 Task: Find connections with filter location Achiaman with filter topic #linkedinprofileswith filter profile language Spanish with filter current company Tata Communications Transformation Services (TCTS) with filter school South Point High School, Kolkata with filter industry Education Administration Programs with filter service category Corporate Law with filter keywords title Petroleum Engineer
Action: Mouse moved to (273, 241)
Screenshot: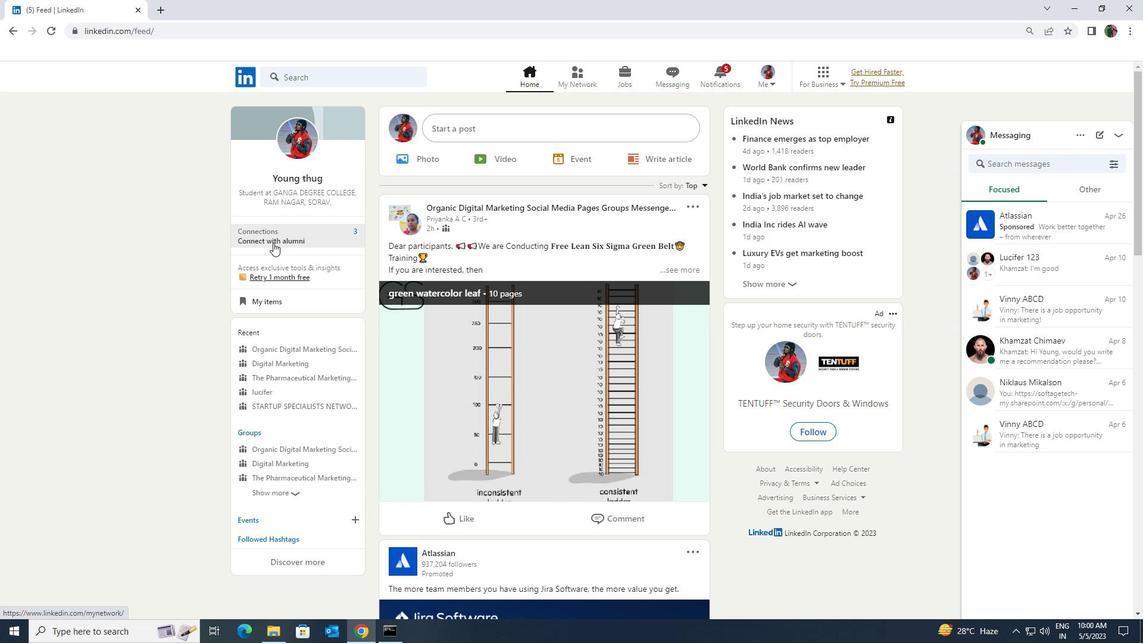 
Action: Mouse pressed left at (273, 241)
Screenshot: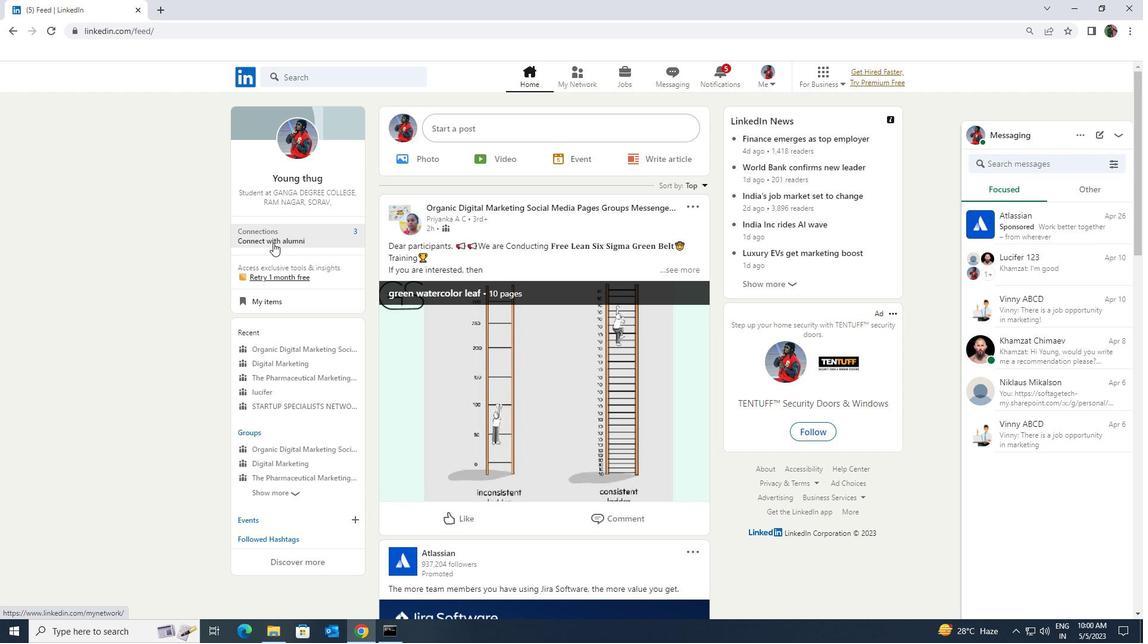 
Action: Mouse moved to (303, 145)
Screenshot: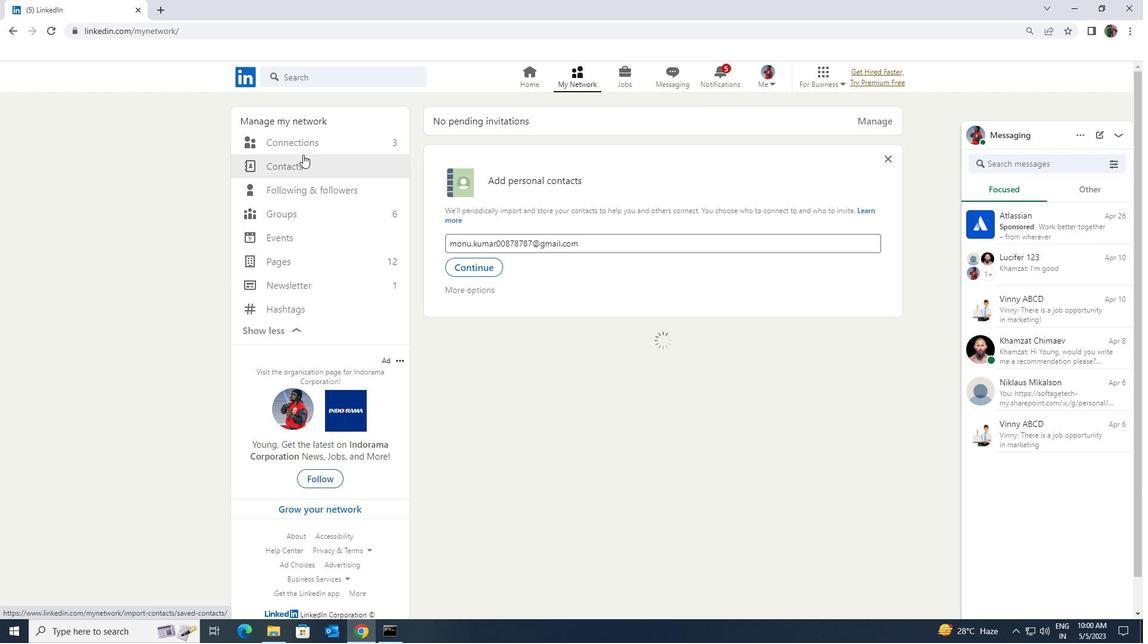 
Action: Mouse pressed left at (303, 145)
Screenshot: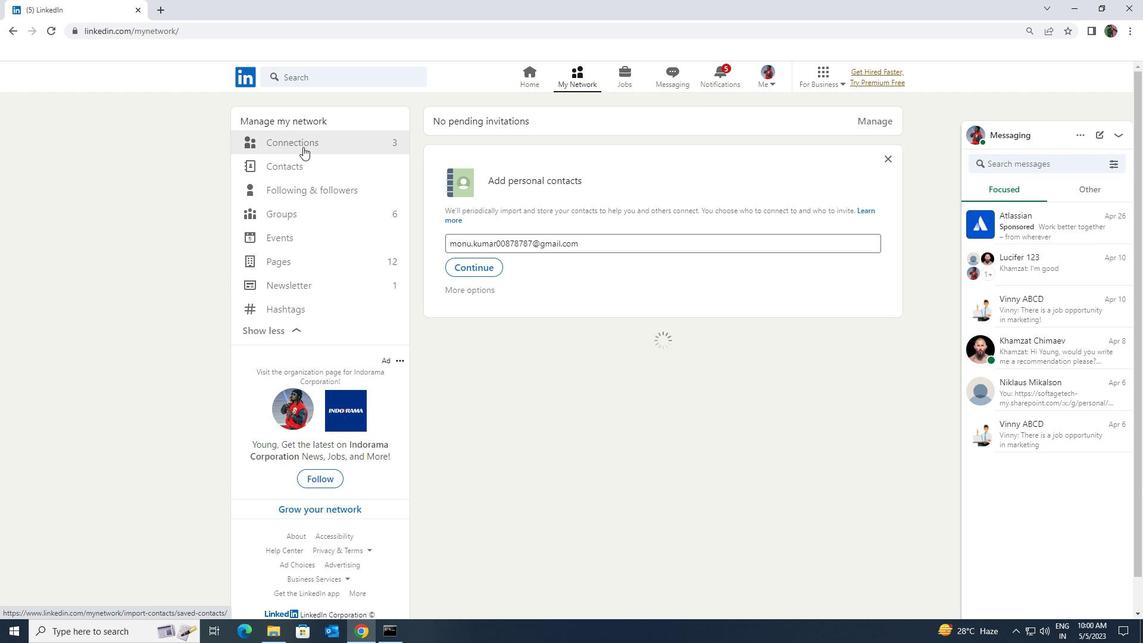 
Action: Mouse moved to (642, 142)
Screenshot: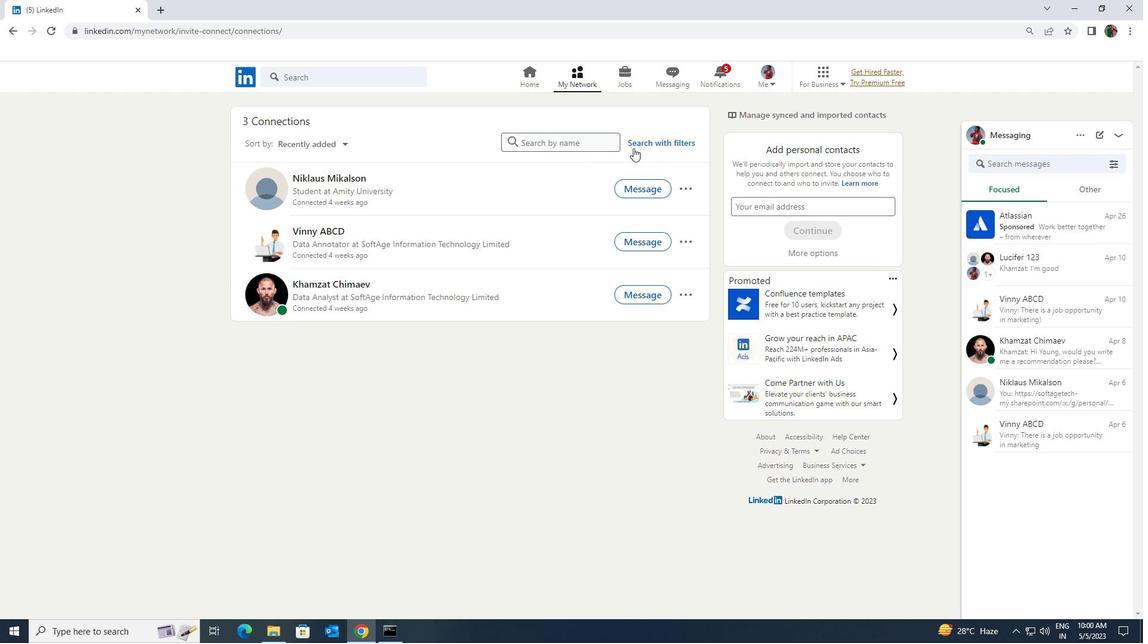 
Action: Mouse pressed left at (642, 142)
Screenshot: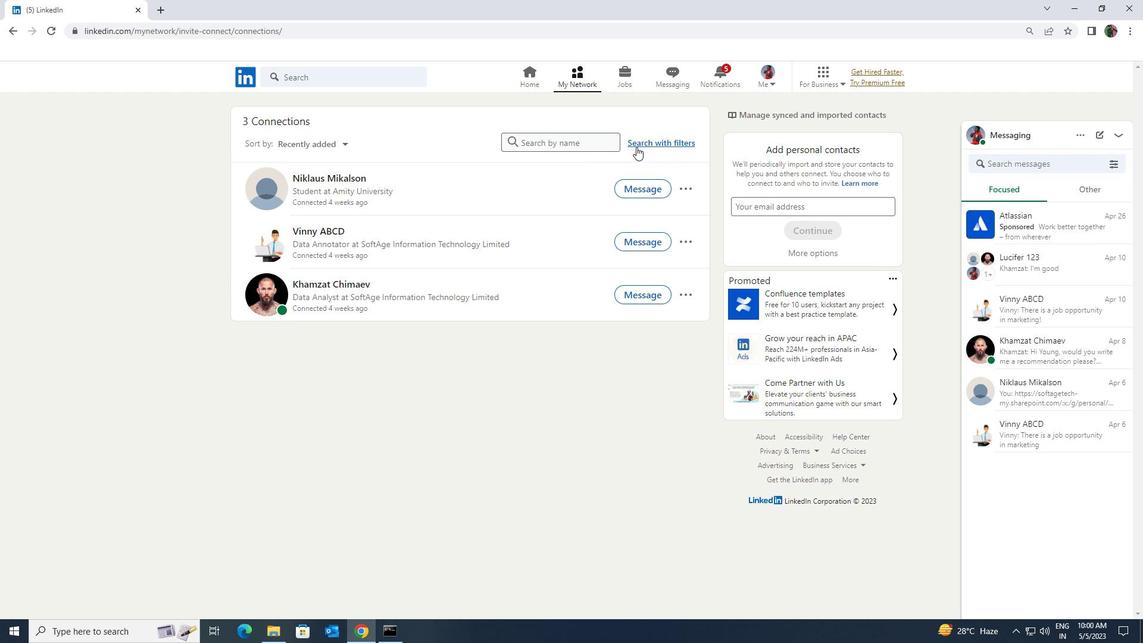 
Action: Mouse moved to (617, 110)
Screenshot: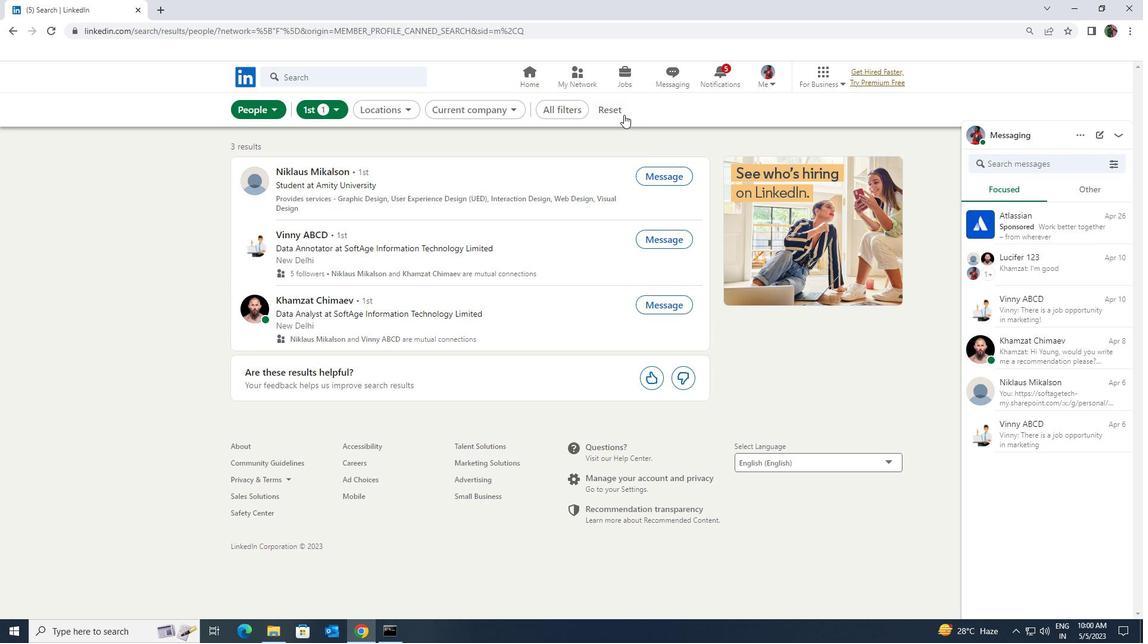 
Action: Mouse pressed left at (617, 110)
Screenshot: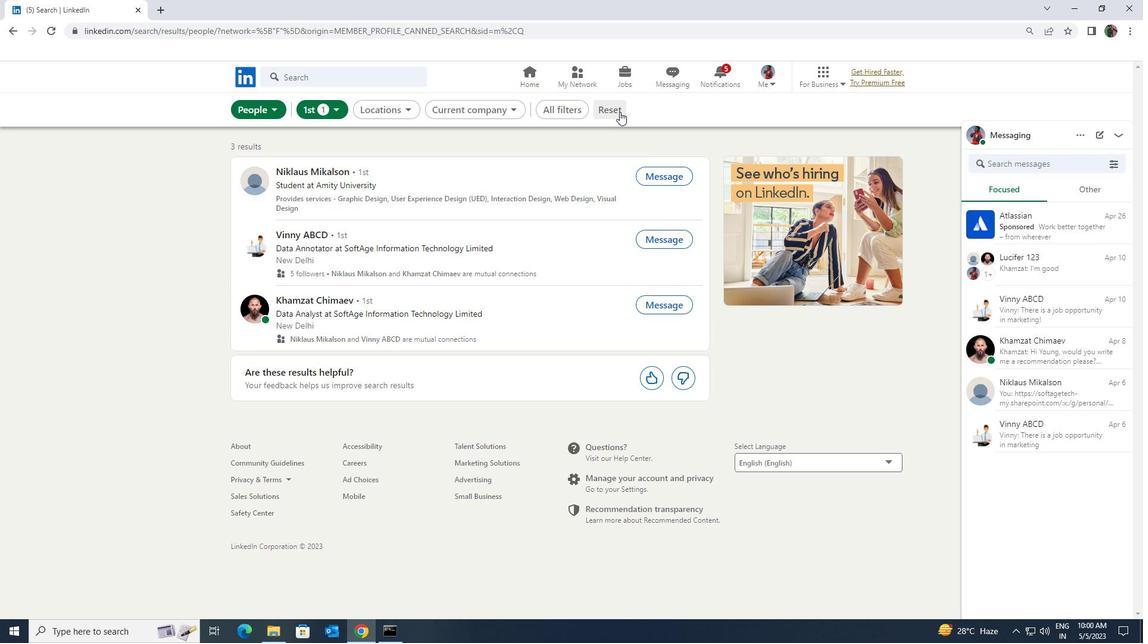 
Action: Mouse moved to (600, 108)
Screenshot: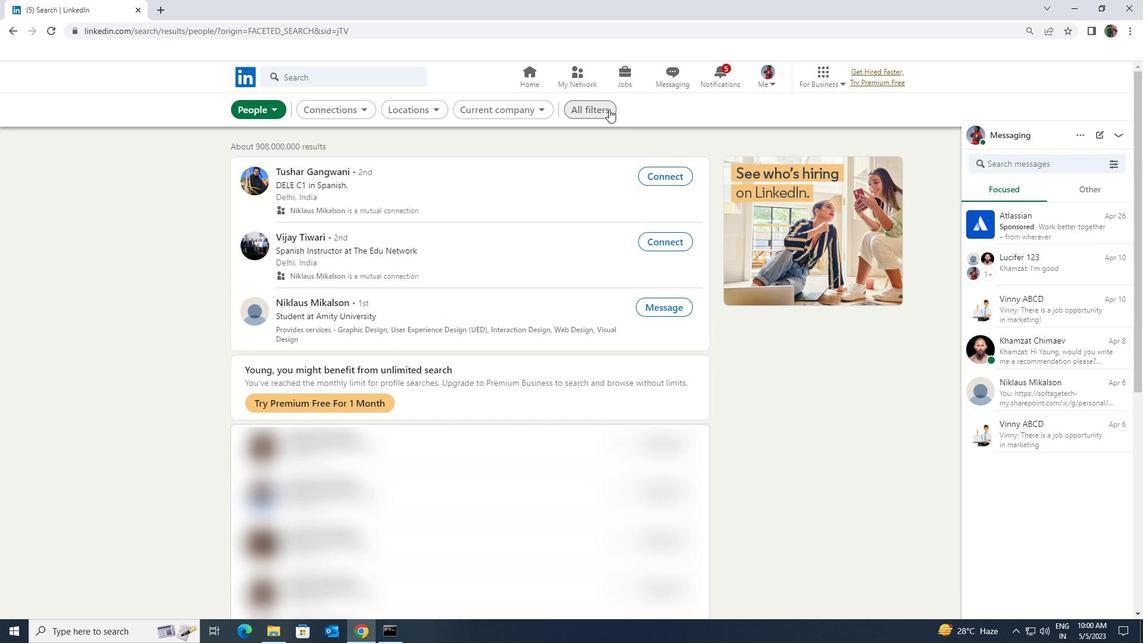 
Action: Mouse pressed left at (600, 108)
Screenshot: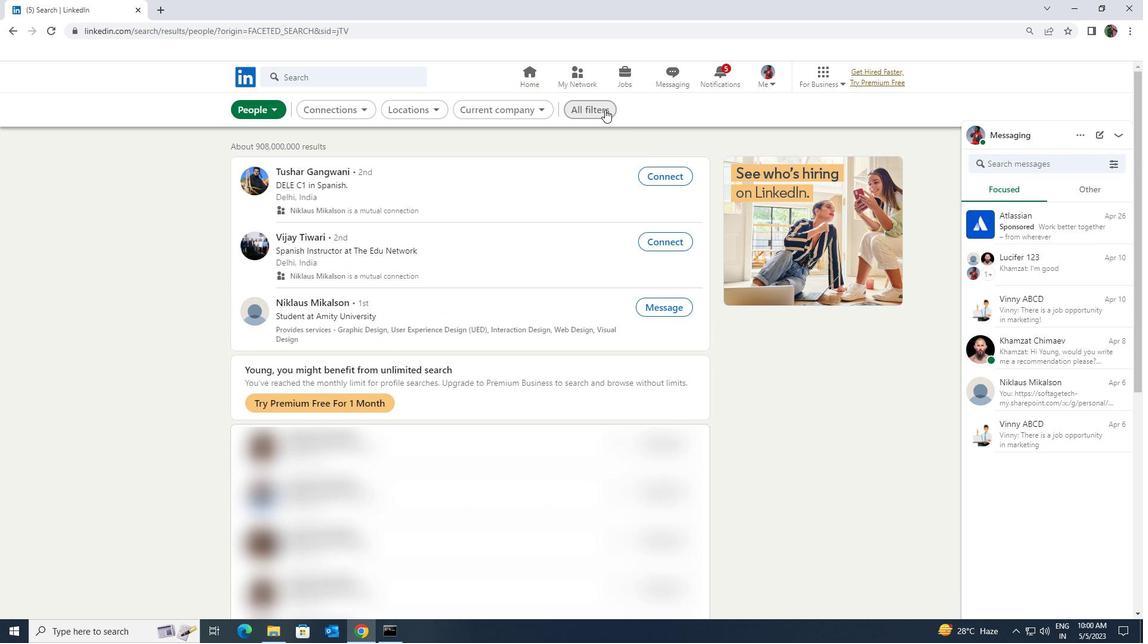 
Action: Mouse moved to (983, 474)
Screenshot: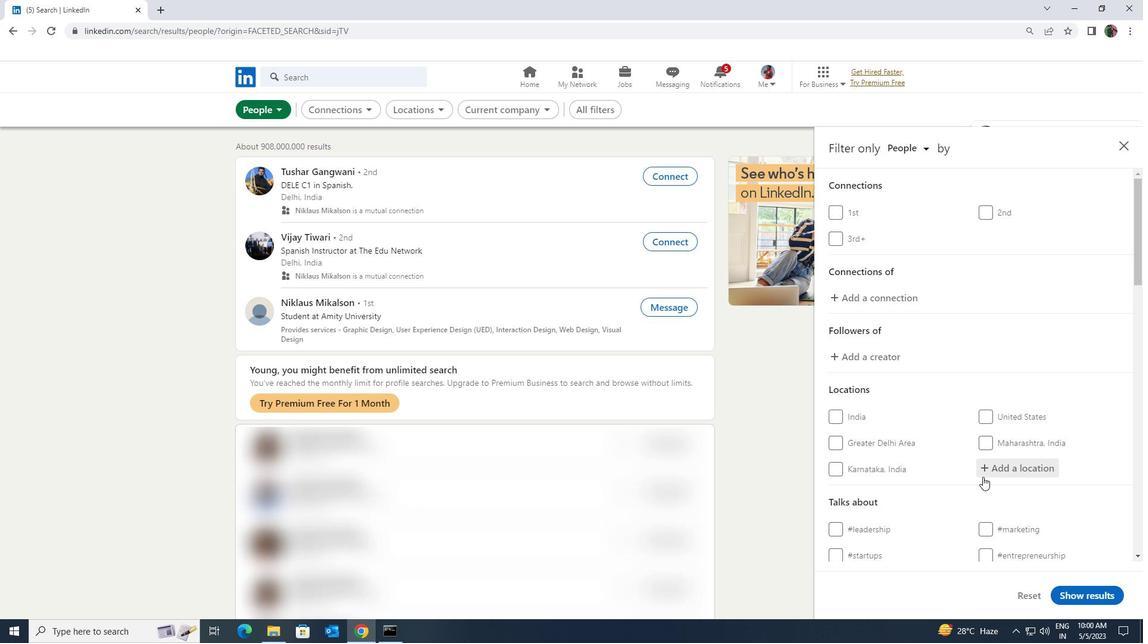 
Action: Mouse pressed left at (983, 474)
Screenshot: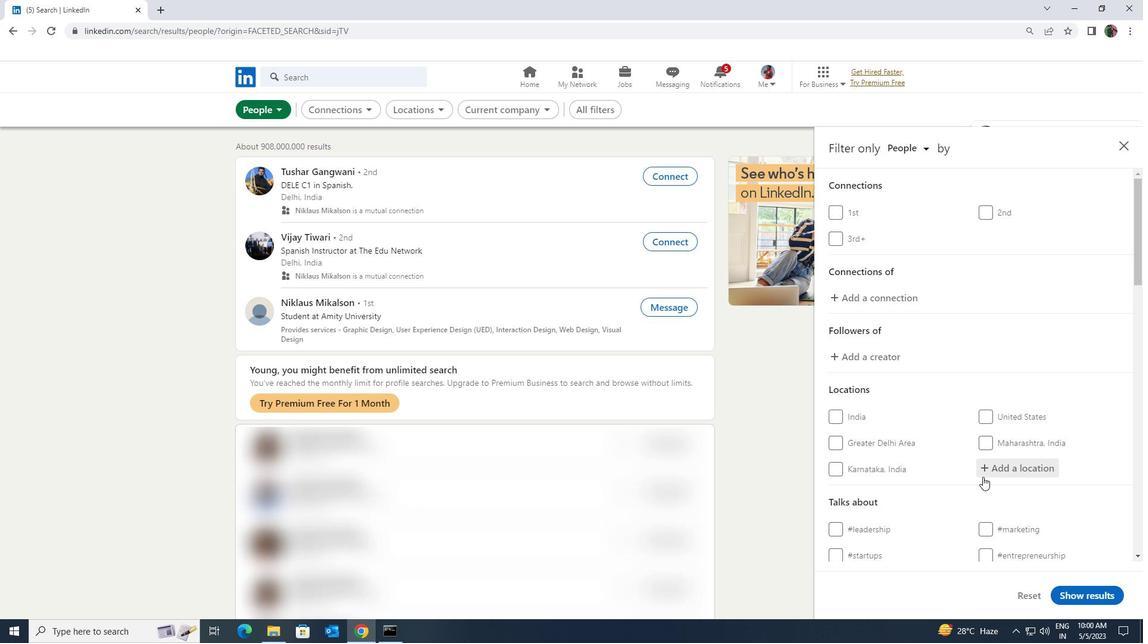 
Action: Mouse moved to (979, 480)
Screenshot: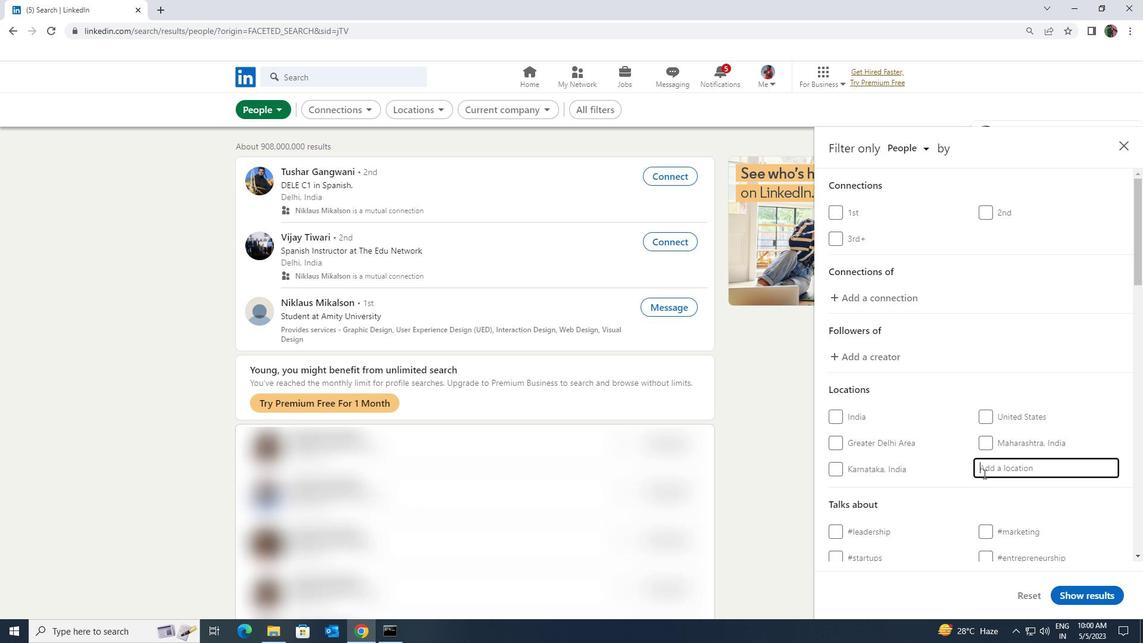 
Action: Key pressed <Key.shift>ACHIM
Screenshot: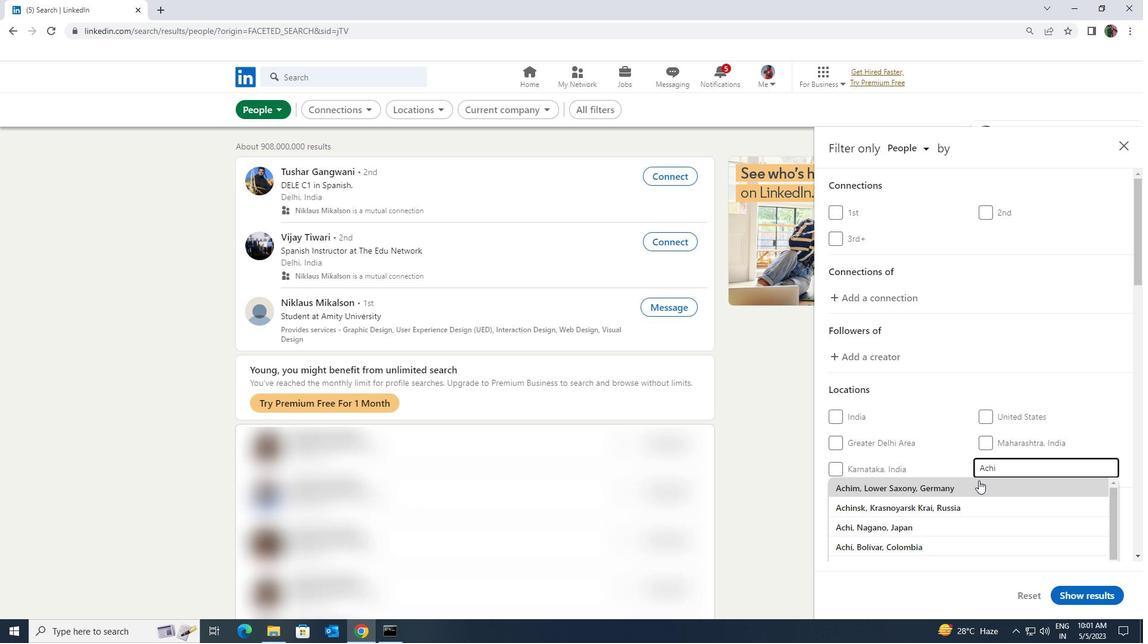 
Action: Mouse moved to (976, 480)
Screenshot: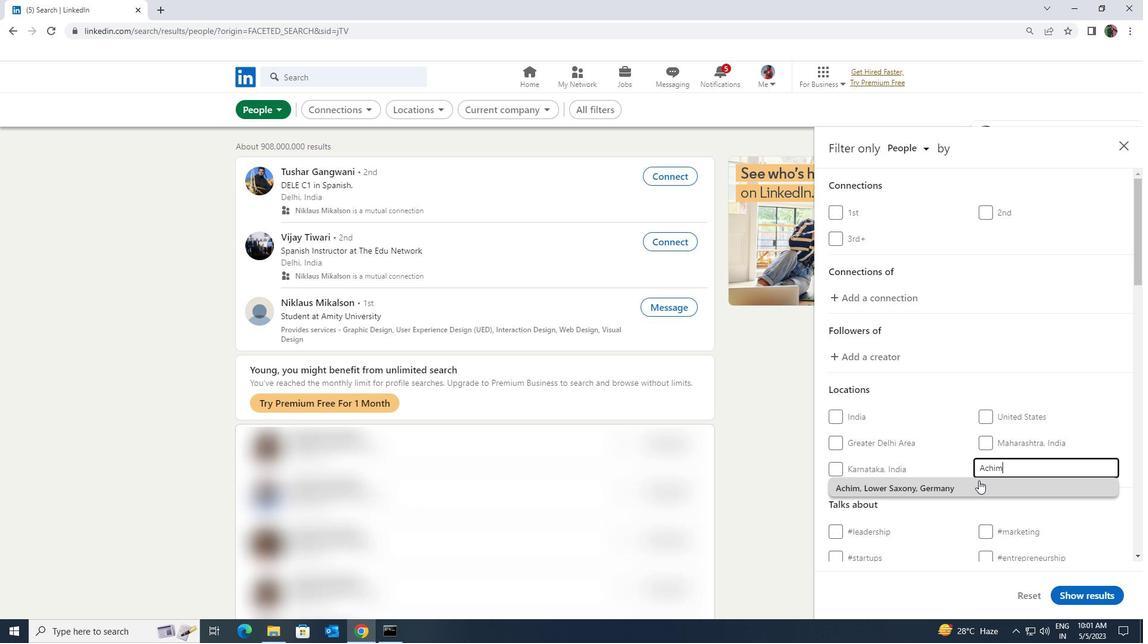 
Action: Key pressed AN
Screenshot: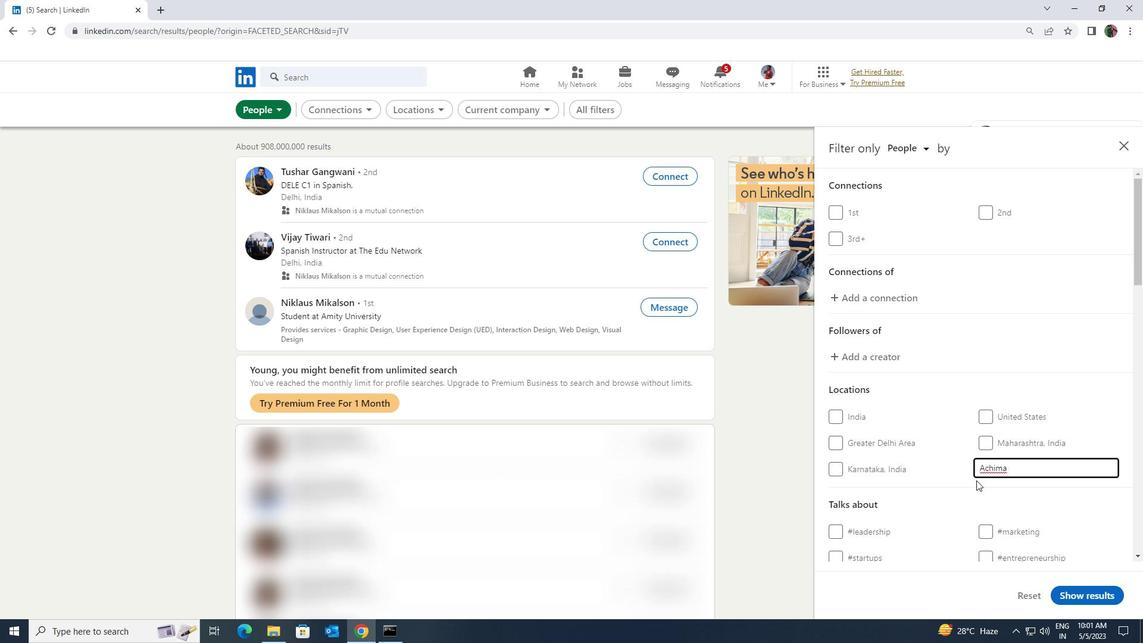 
Action: Mouse moved to (974, 479)
Screenshot: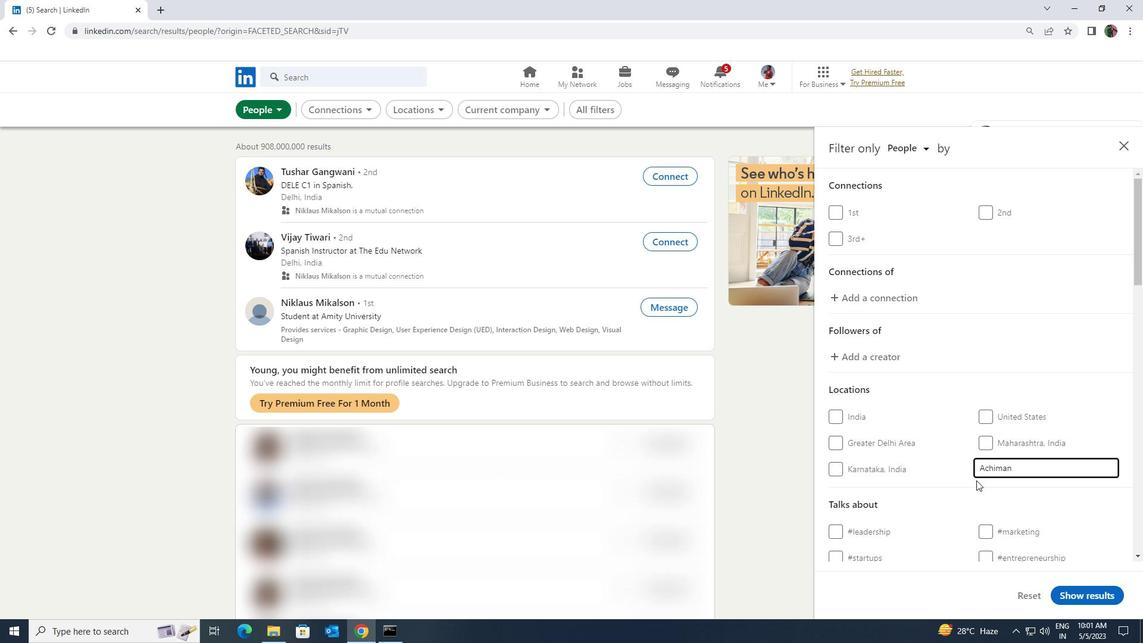 
Action: Mouse scrolled (974, 478) with delta (0, 0)
Screenshot: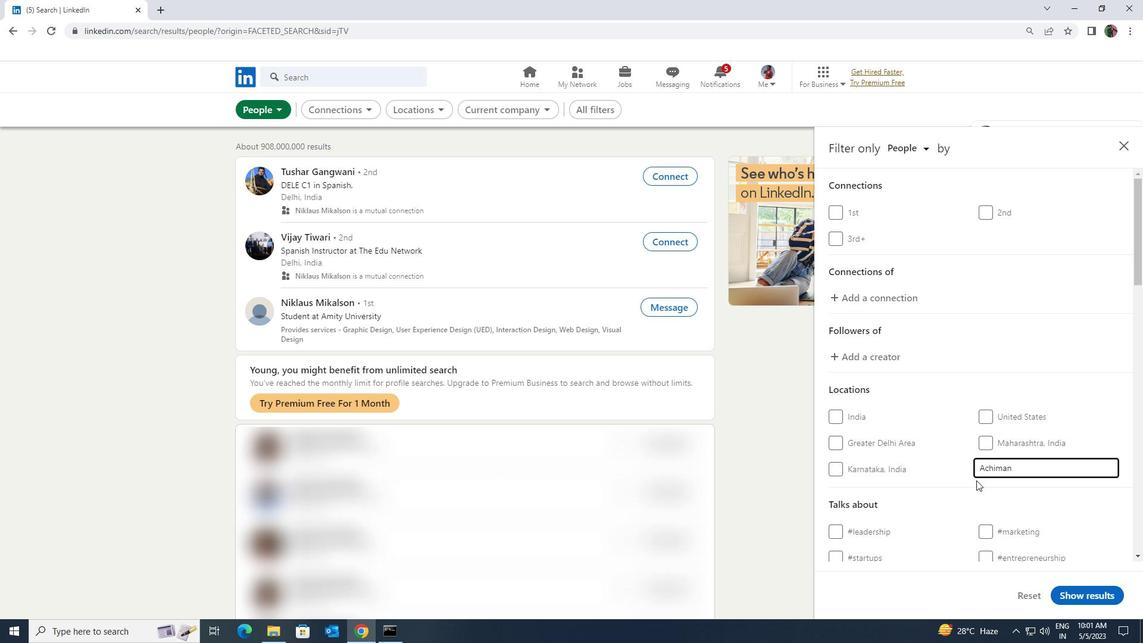 
Action: Mouse scrolled (974, 478) with delta (0, 0)
Screenshot: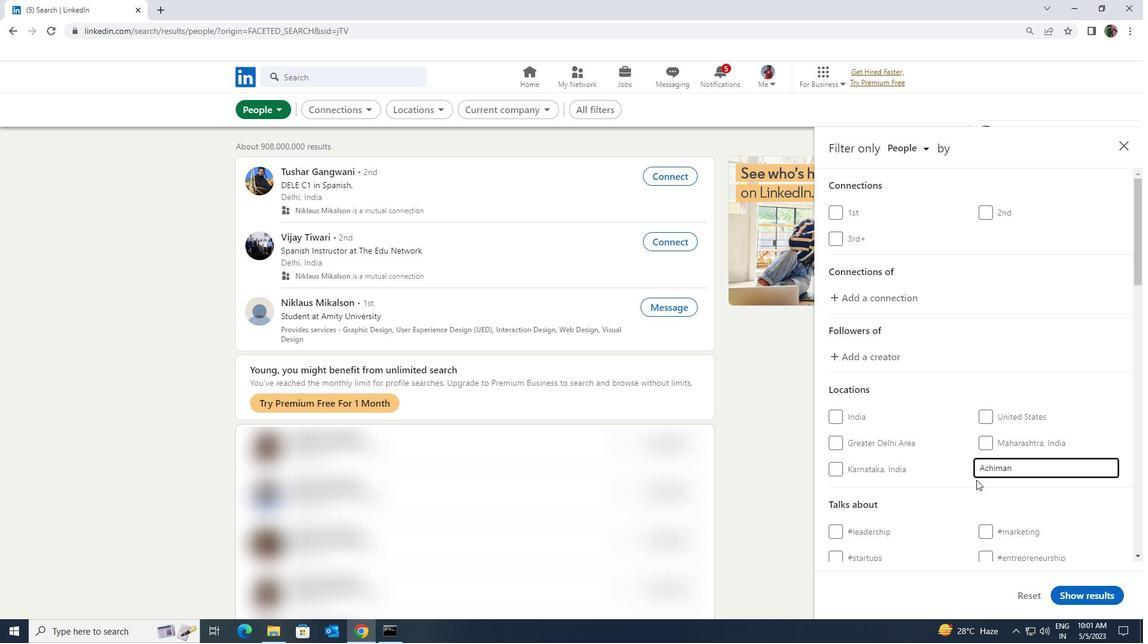 
Action: Mouse moved to (984, 464)
Screenshot: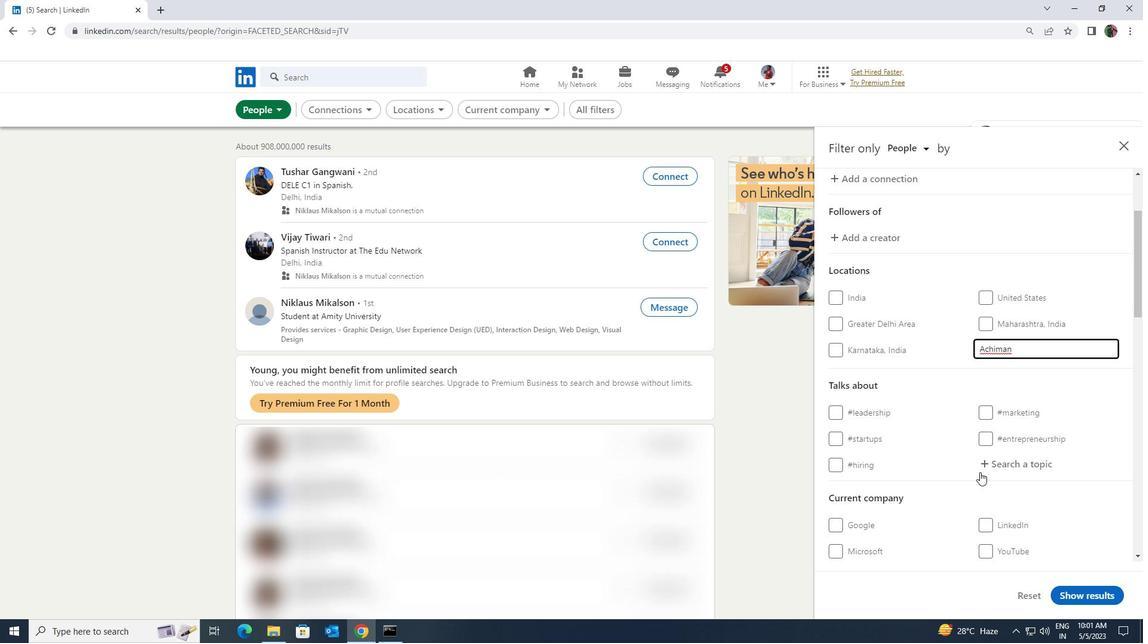 
Action: Mouse pressed left at (984, 464)
Screenshot: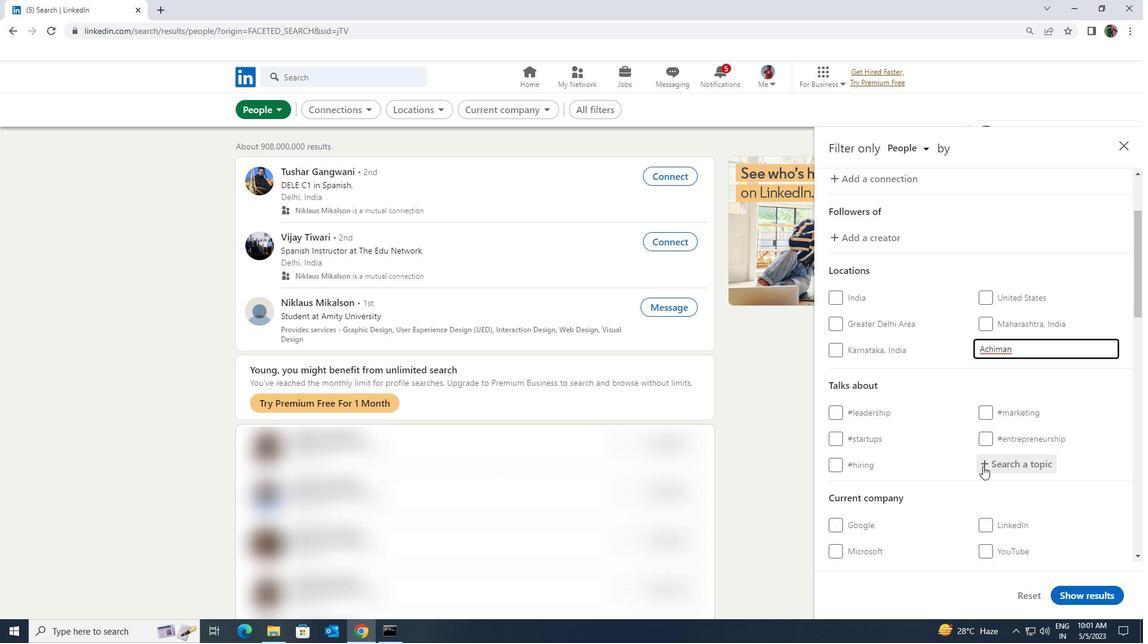 
Action: Mouse moved to (982, 466)
Screenshot: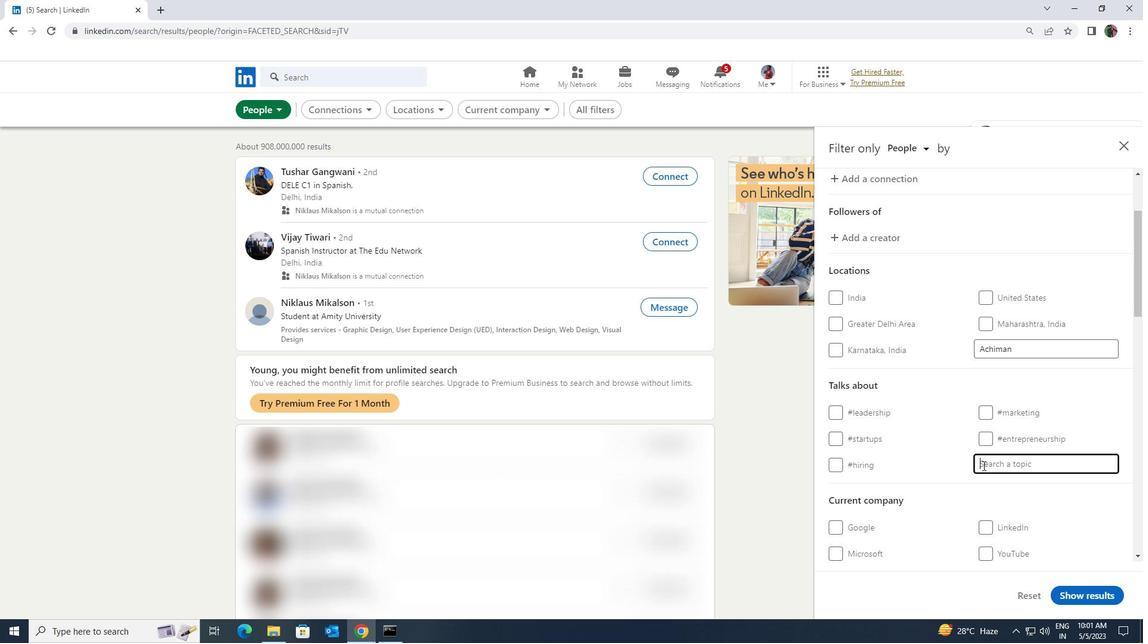 
Action: Key pressed <Key.shift><Key.shift><Key.shift><Key.shift><Key.shift><Key.shift><Key.shift><Key.shift><Key.shift><Key.shift><Key.shift><Key.shift><Key.shift><Key.shift><Key.shift><Key.shift><Key.shift>LINKEDINPROFI
Screenshot: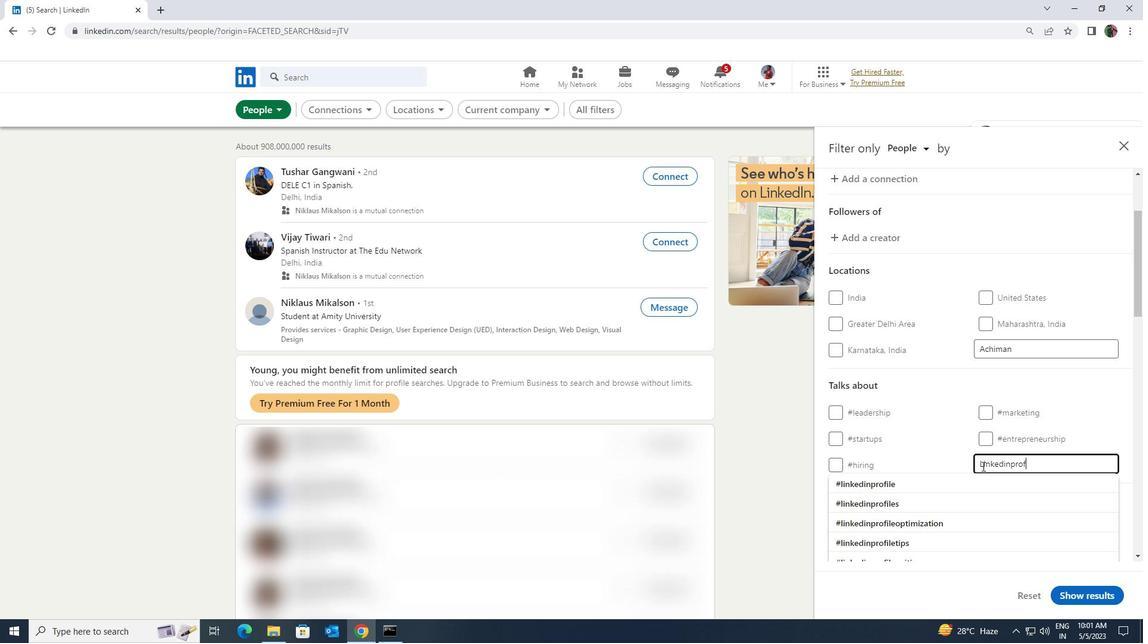 
Action: Mouse moved to (979, 475)
Screenshot: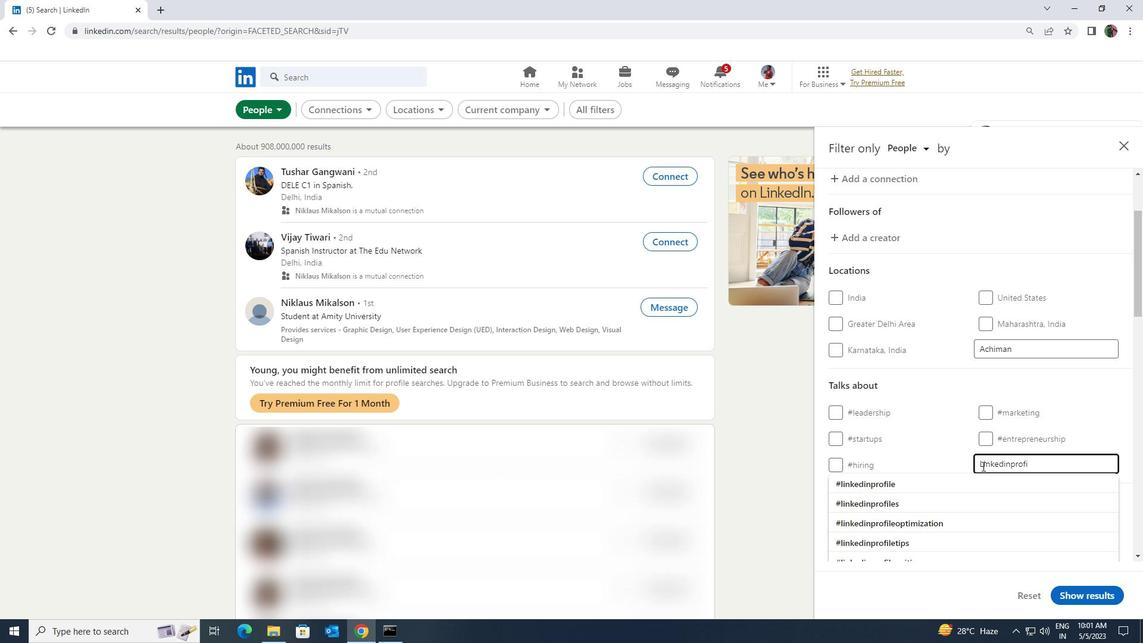 
Action: Mouse pressed left at (979, 475)
Screenshot: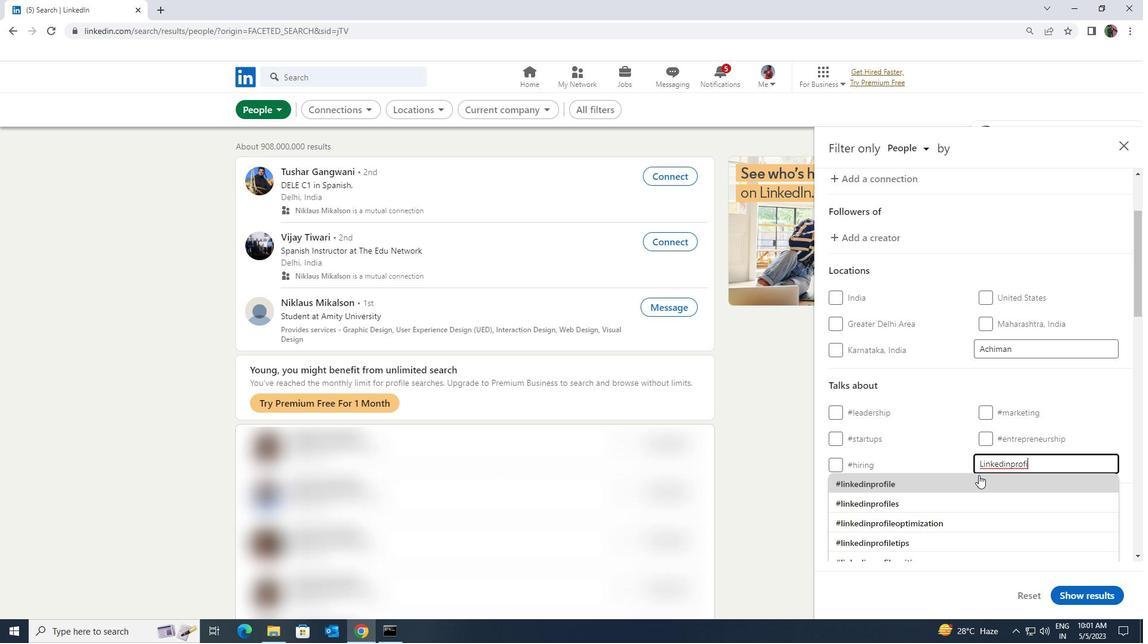 
Action: Mouse scrolled (979, 474) with delta (0, 0)
Screenshot: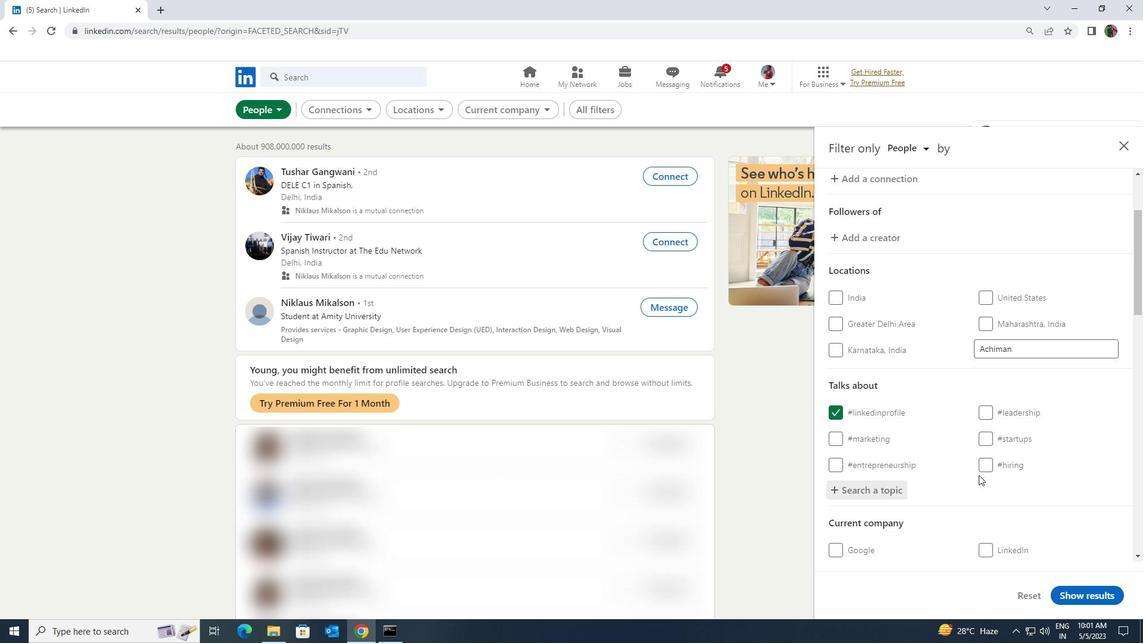 
Action: Mouse moved to (979, 475)
Screenshot: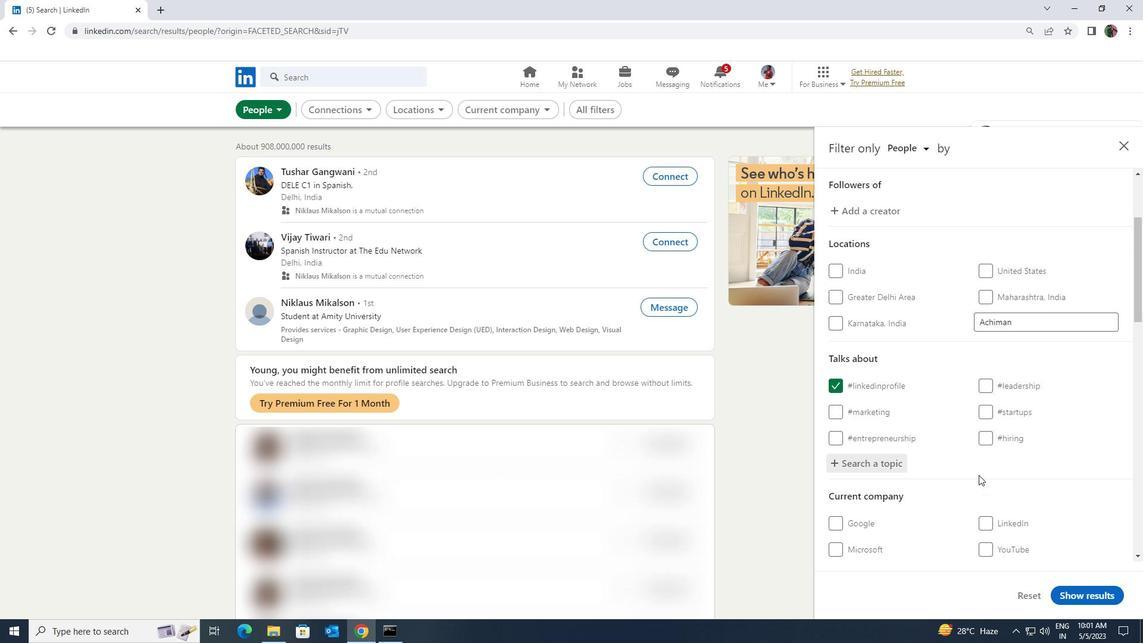 
Action: Mouse scrolled (979, 475) with delta (0, 0)
Screenshot: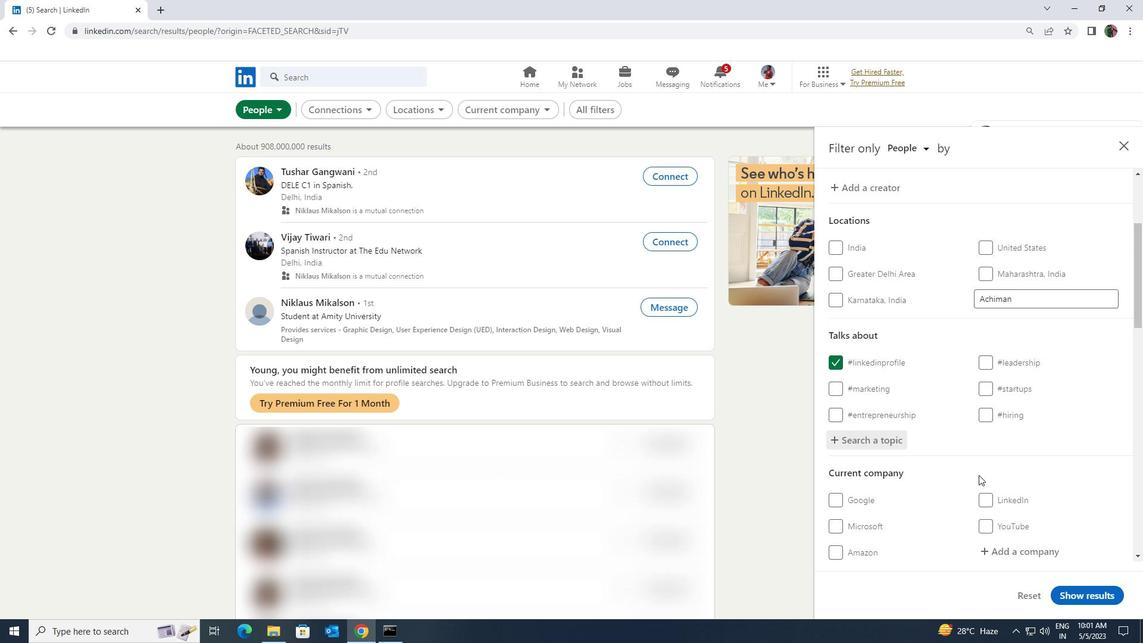 
Action: Mouse moved to (979, 478)
Screenshot: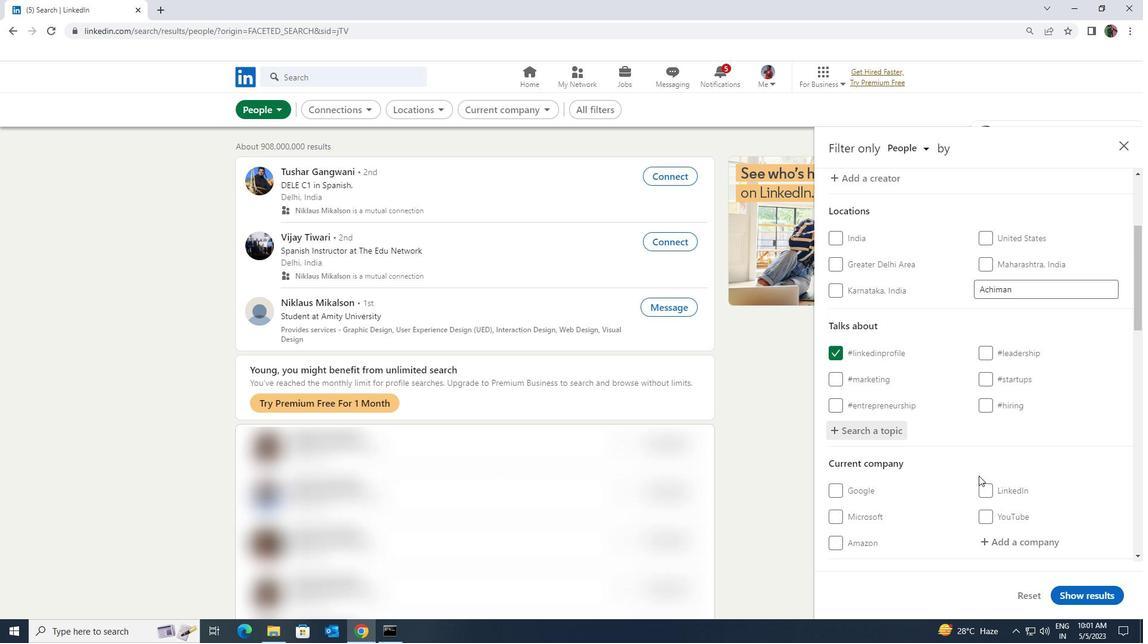 
Action: Mouse scrolled (979, 477) with delta (0, 0)
Screenshot: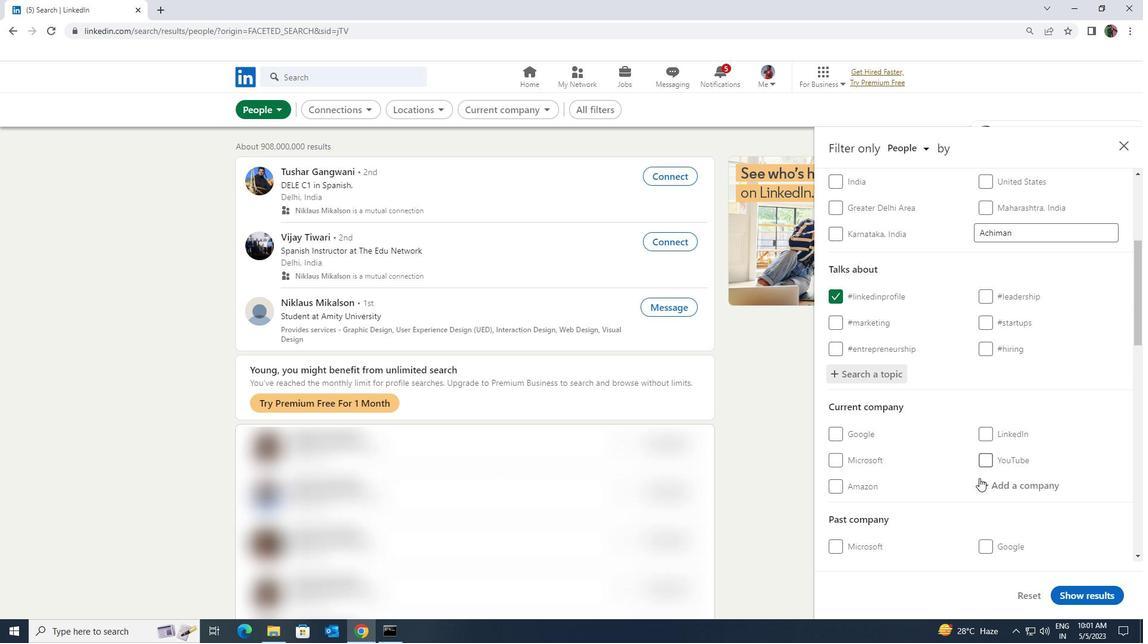 
Action: Mouse moved to (979, 483)
Screenshot: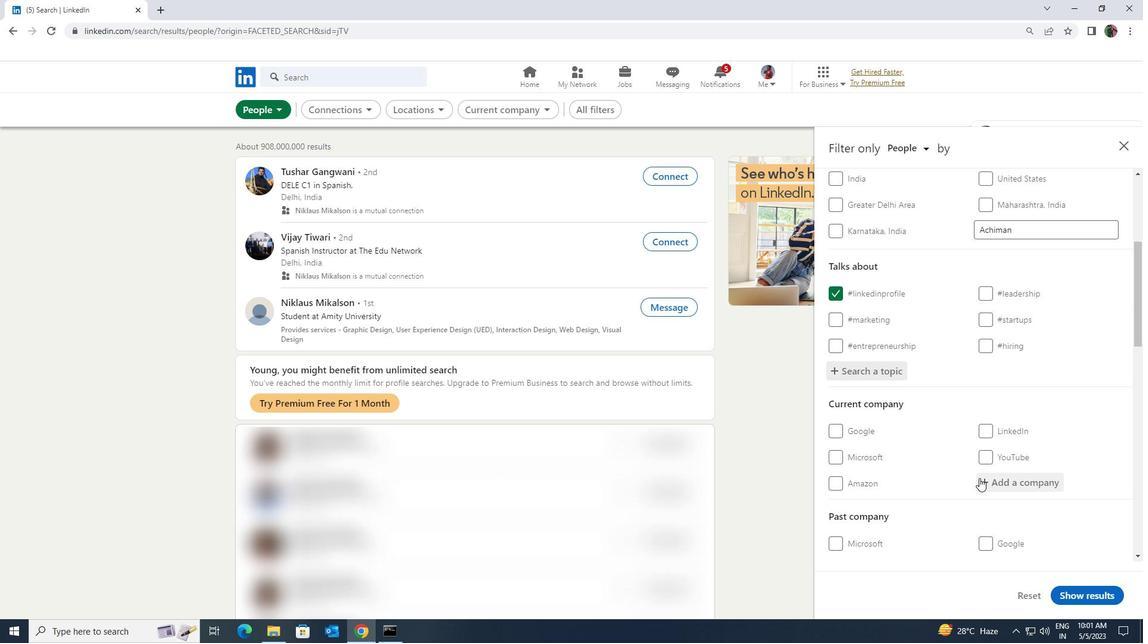 
Action: Mouse scrolled (979, 483) with delta (0, 0)
Screenshot: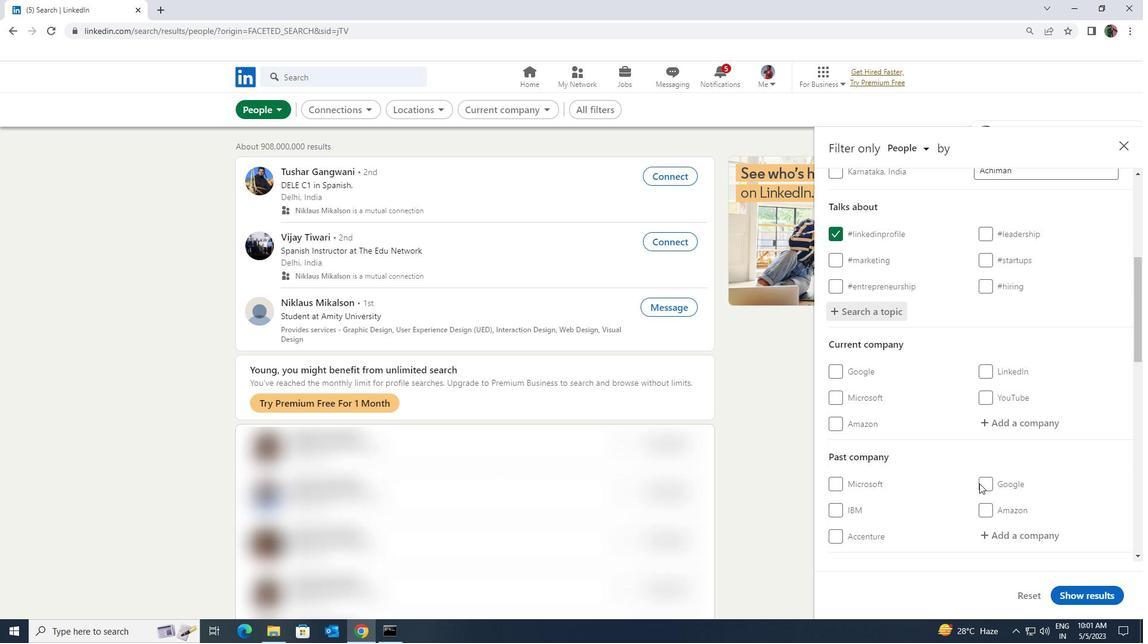 
Action: Mouse scrolled (979, 483) with delta (0, 0)
Screenshot: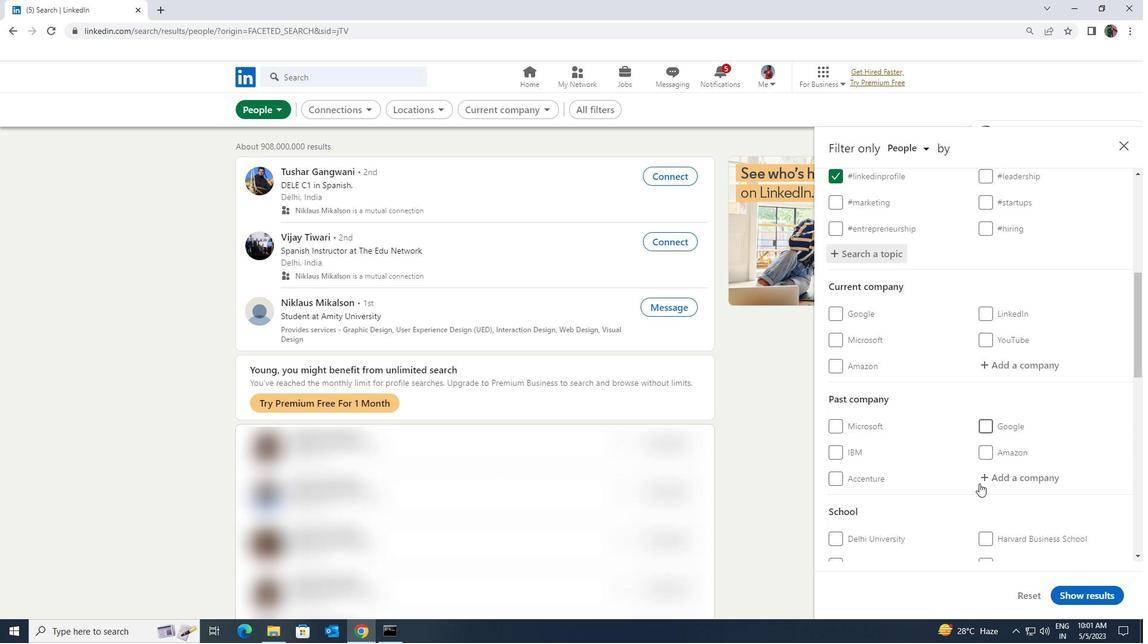 
Action: Mouse scrolled (979, 483) with delta (0, 0)
Screenshot: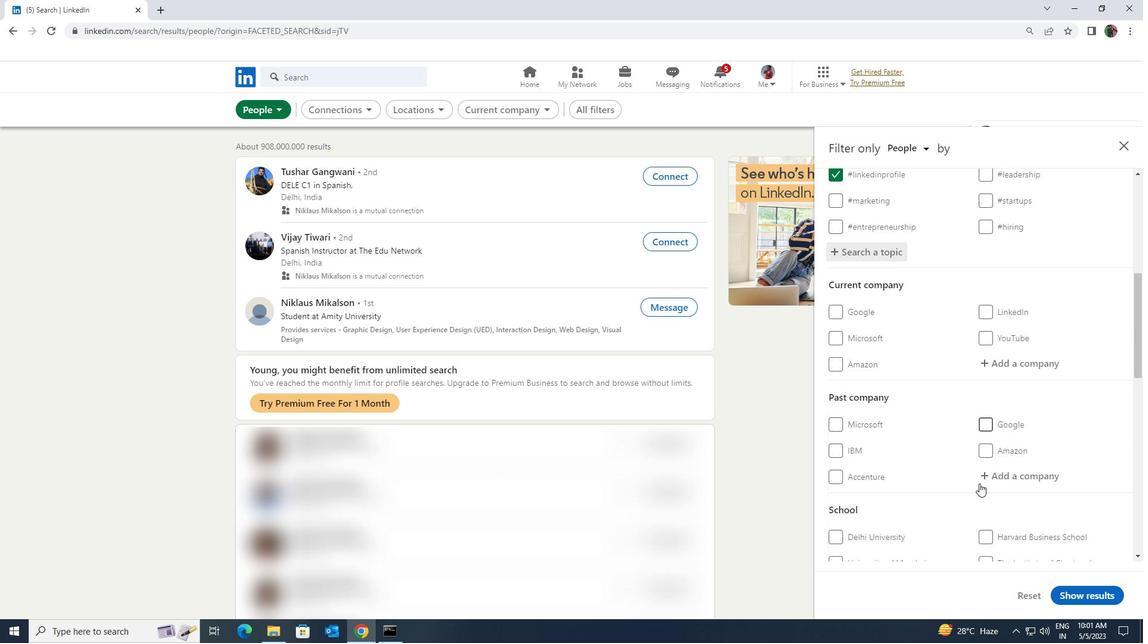 
Action: Mouse scrolled (979, 483) with delta (0, 0)
Screenshot: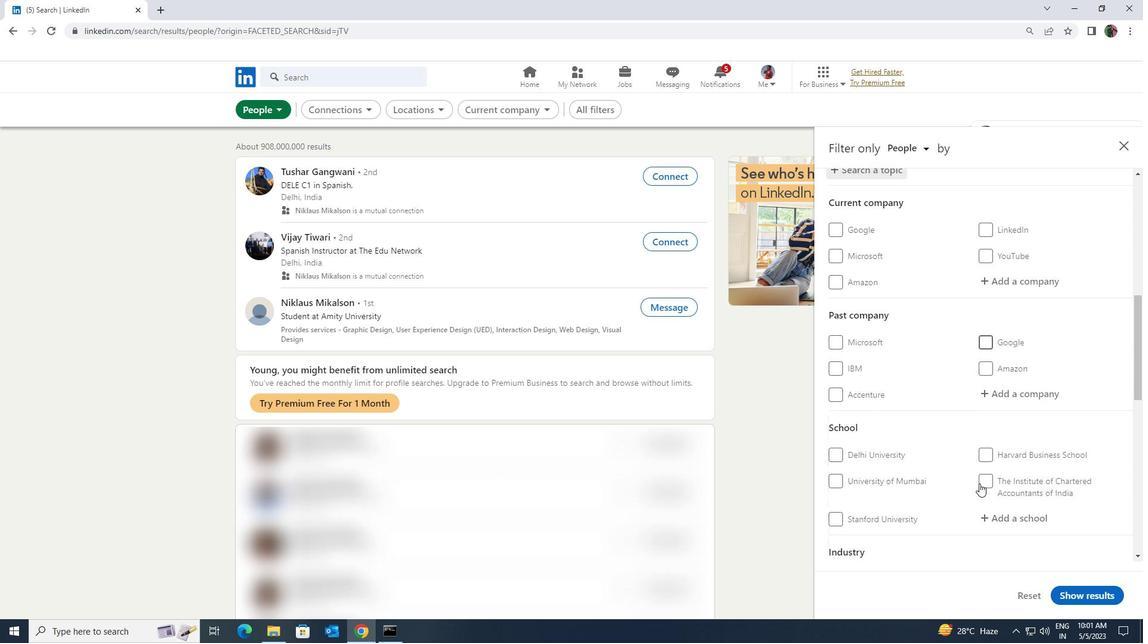 
Action: Mouse scrolled (979, 483) with delta (0, 0)
Screenshot: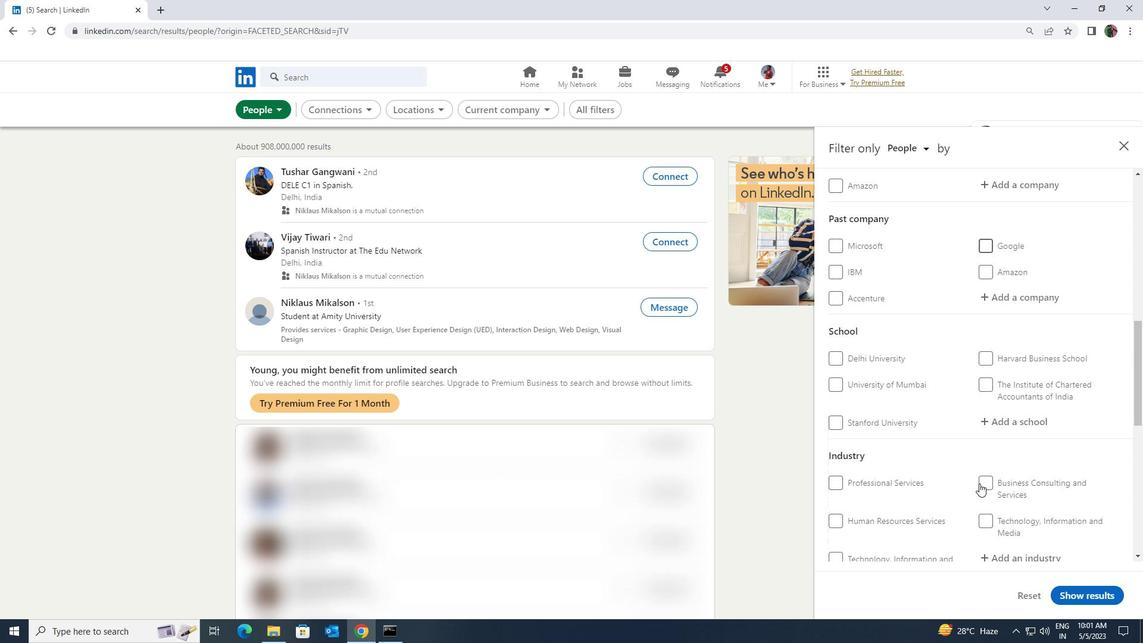 
Action: Mouse scrolled (979, 483) with delta (0, 0)
Screenshot: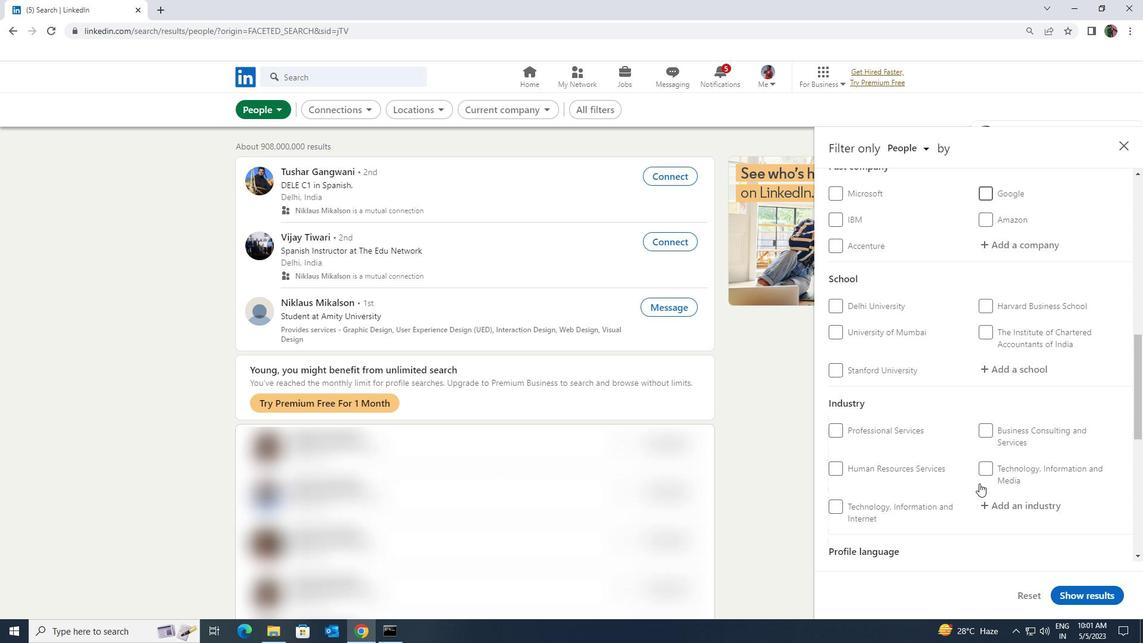 
Action: Mouse moved to (868, 536)
Screenshot: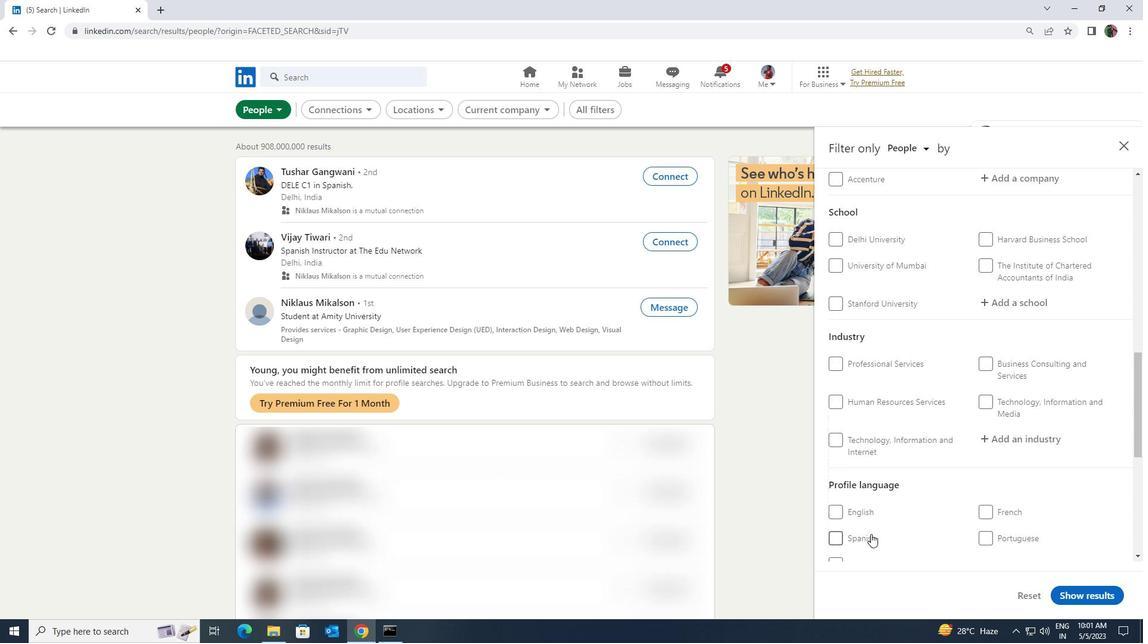 
Action: Mouse pressed left at (868, 536)
Screenshot: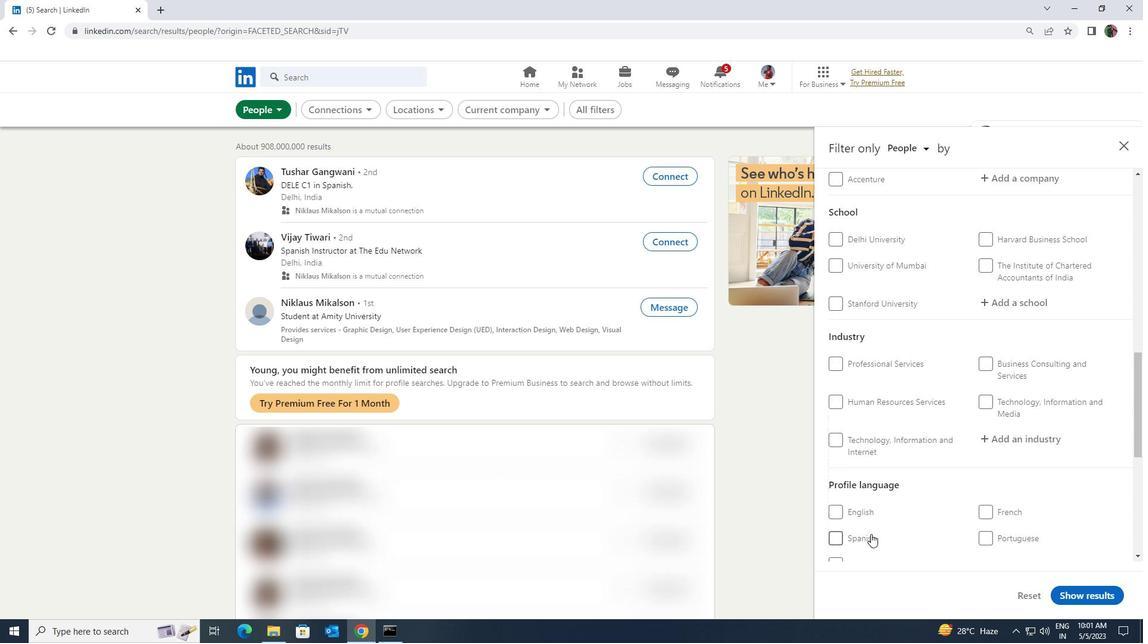 
Action: Mouse moved to (934, 536)
Screenshot: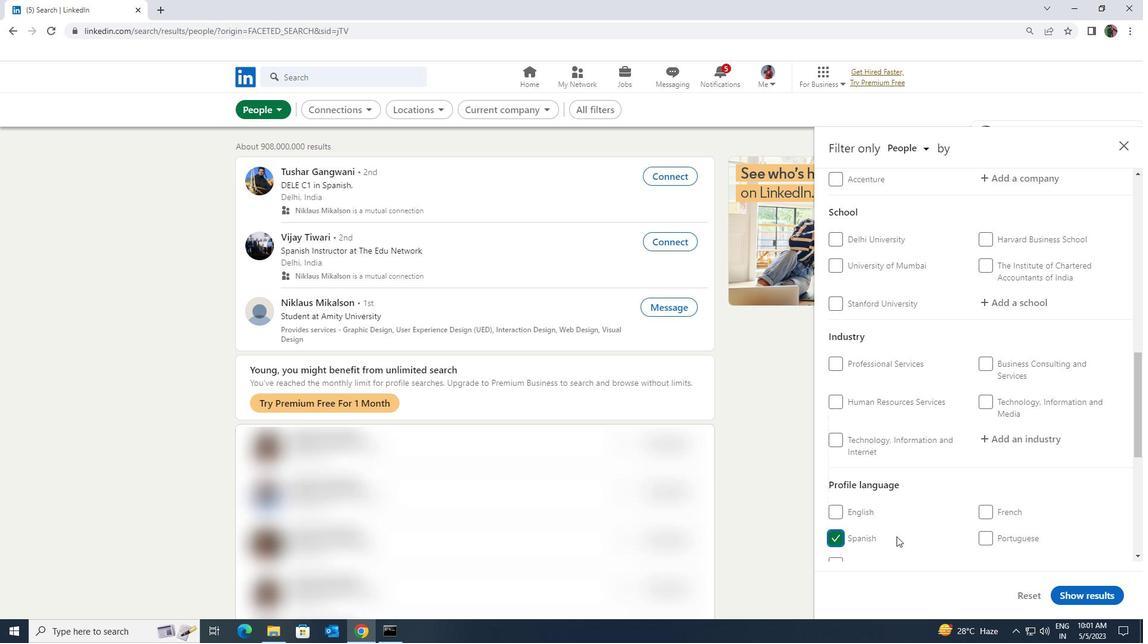 
Action: Mouse scrolled (934, 536) with delta (0, 0)
Screenshot: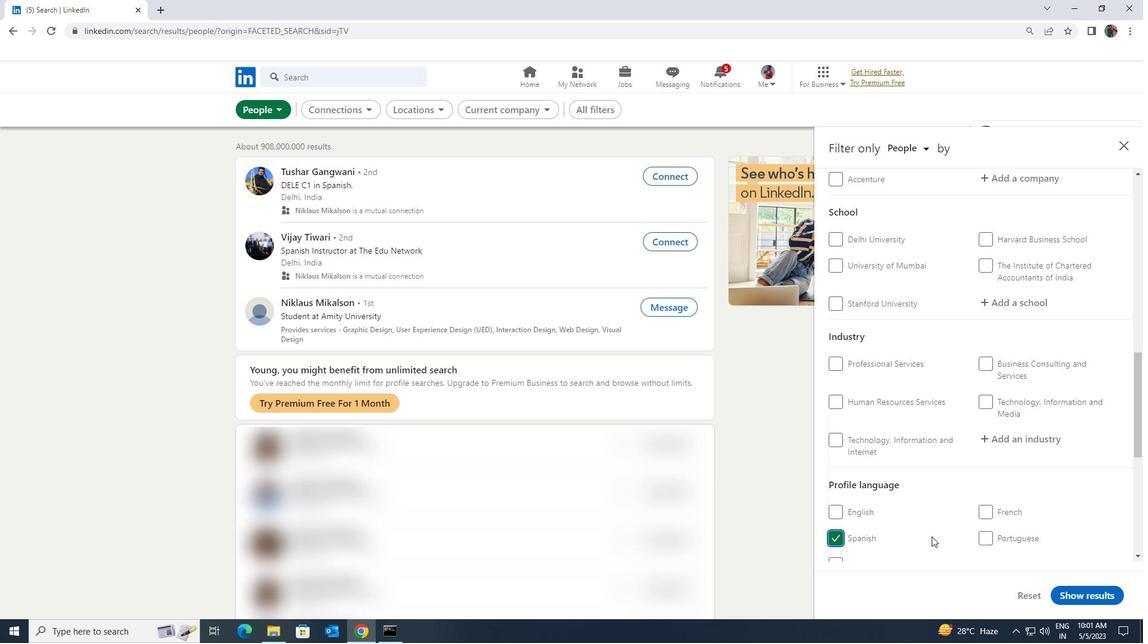
Action: Mouse scrolled (934, 536) with delta (0, 0)
Screenshot: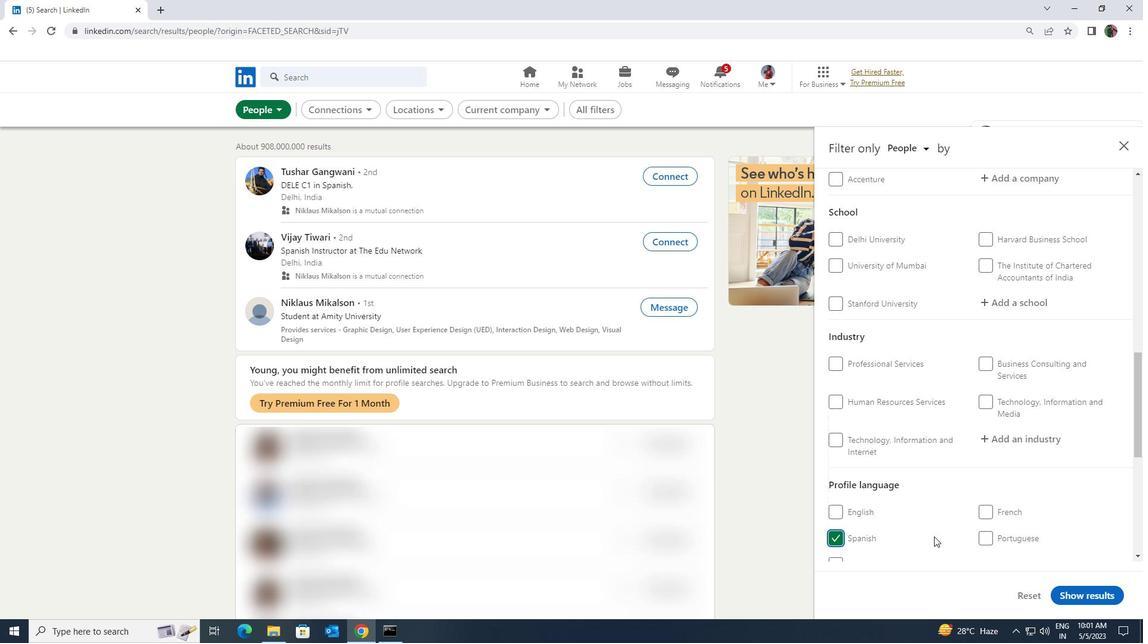 
Action: Mouse scrolled (934, 536) with delta (0, 0)
Screenshot: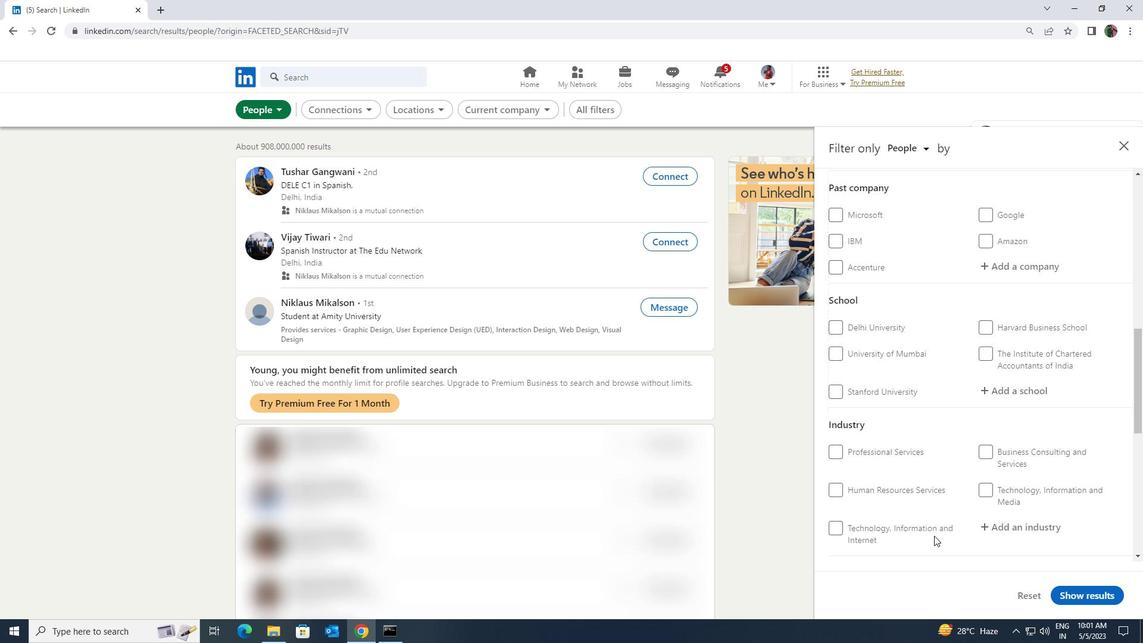 
Action: Mouse scrolled (934, 536) with delta (0, 0)
Screenshot: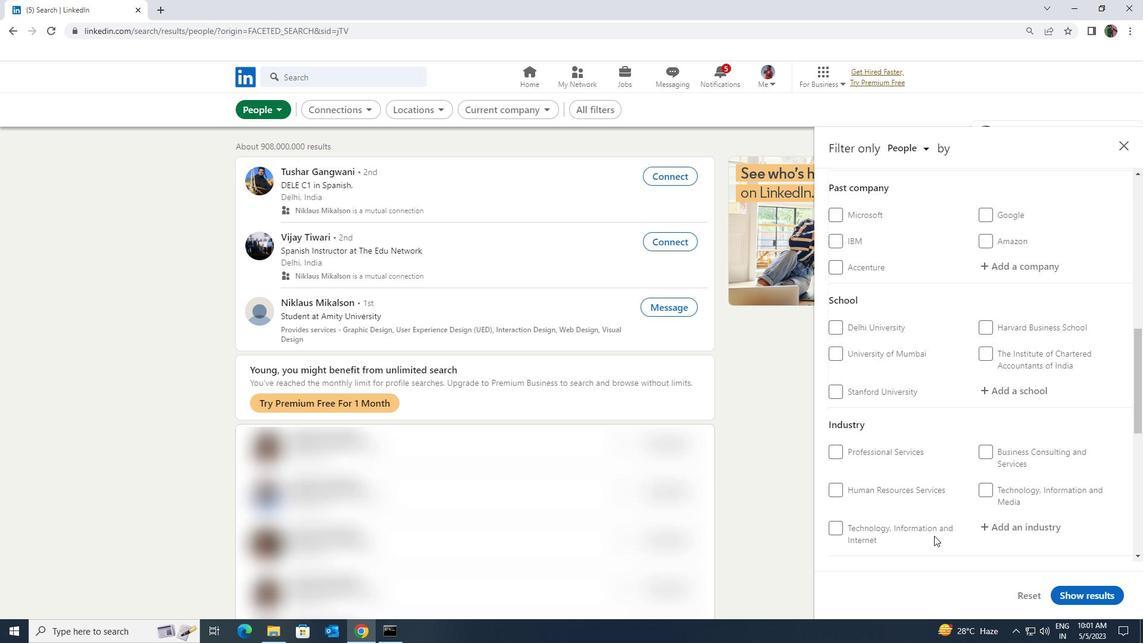 
Action: Mouse moved to (935, 536)
Screenshot: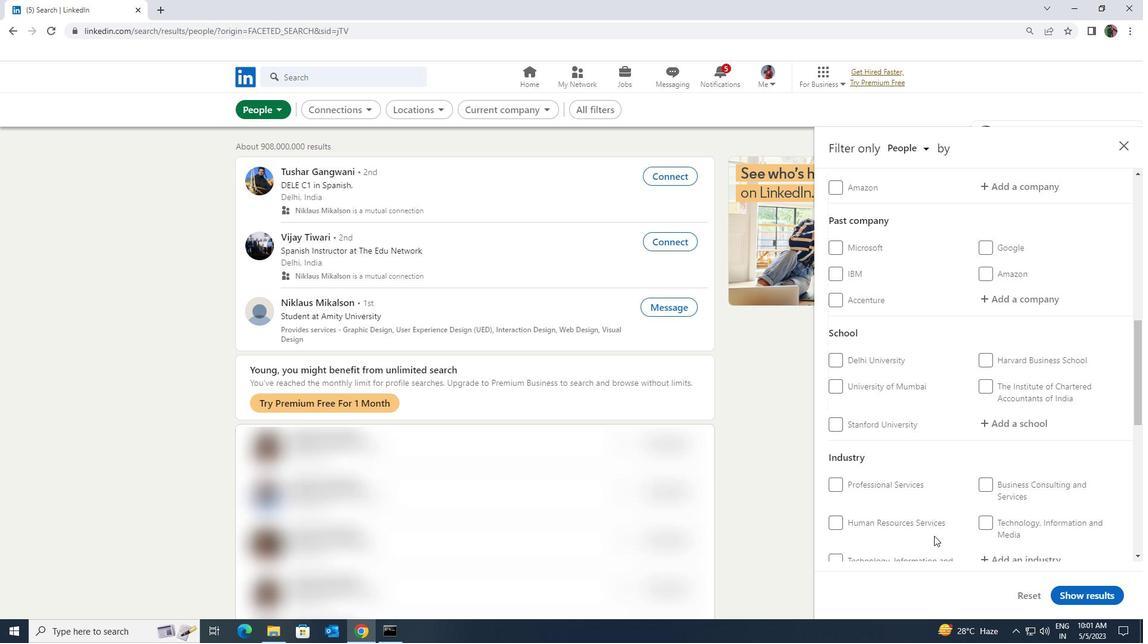 
Action: Mouse scrolled (935, 536) with delta (0, 0)
Screenshot: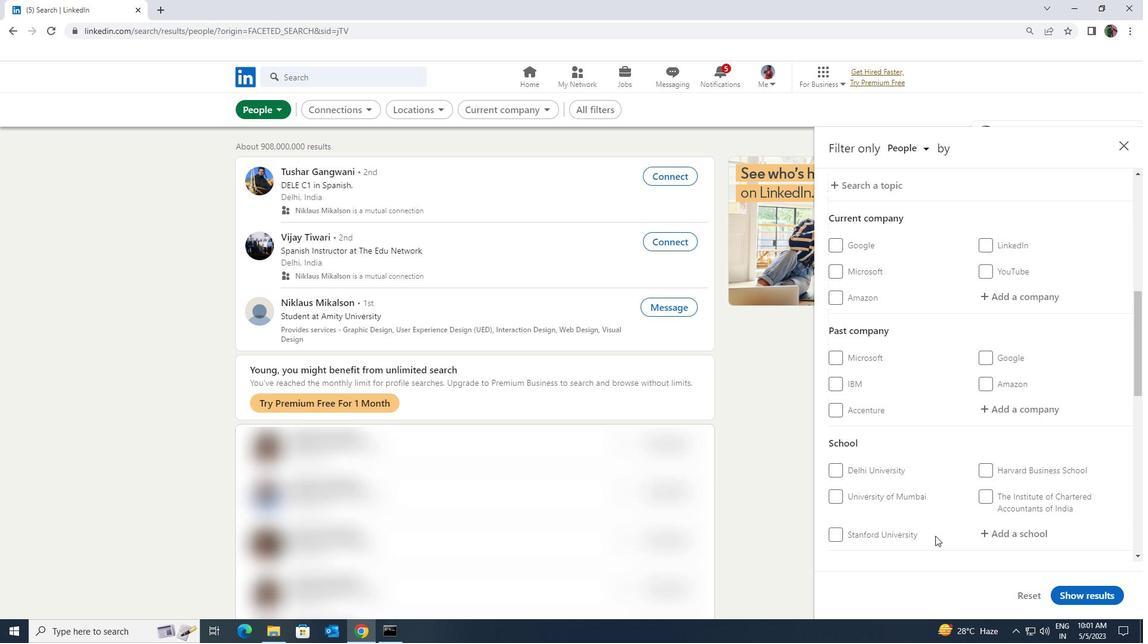 
Action: Mouse scrolled (935, 536) with delta (0, 0)
Screenshot: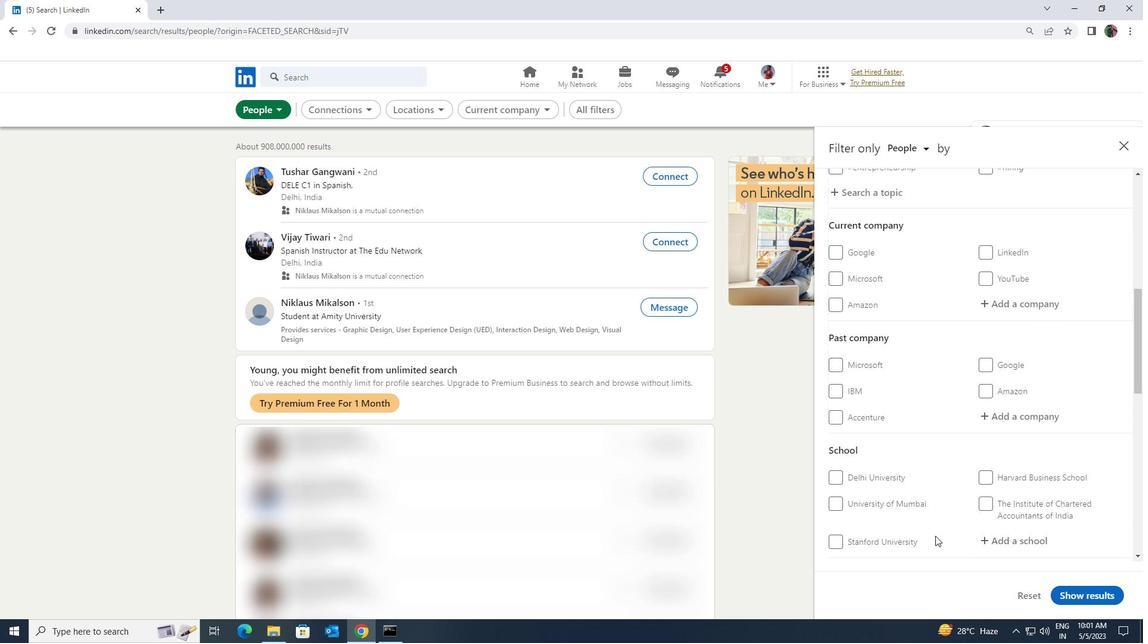 
Action: Mouse moved to (991, 423)
Screenshot: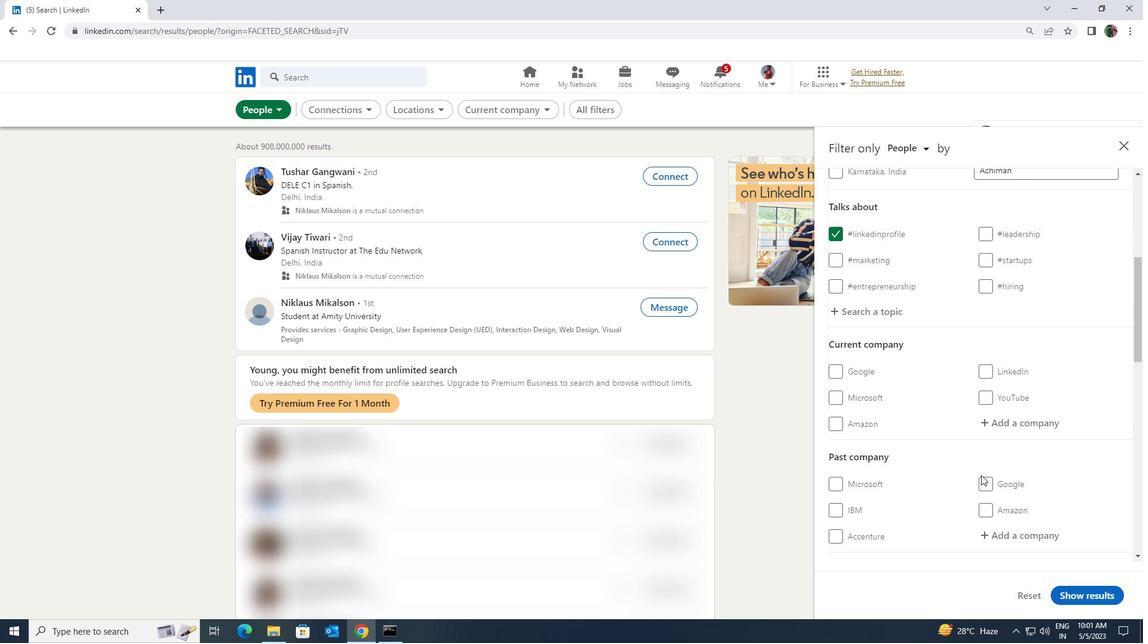 
Action: Mouse pressed left at (991, 423)
Screenshot: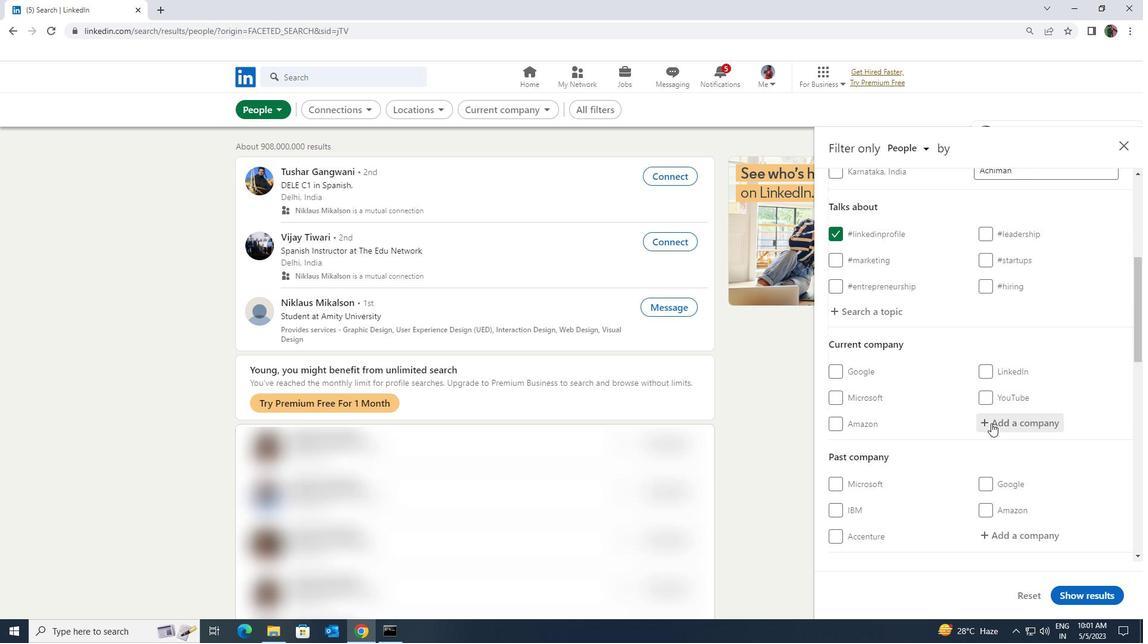 
Action: Mouse moved to (989, 430)
Screenshot: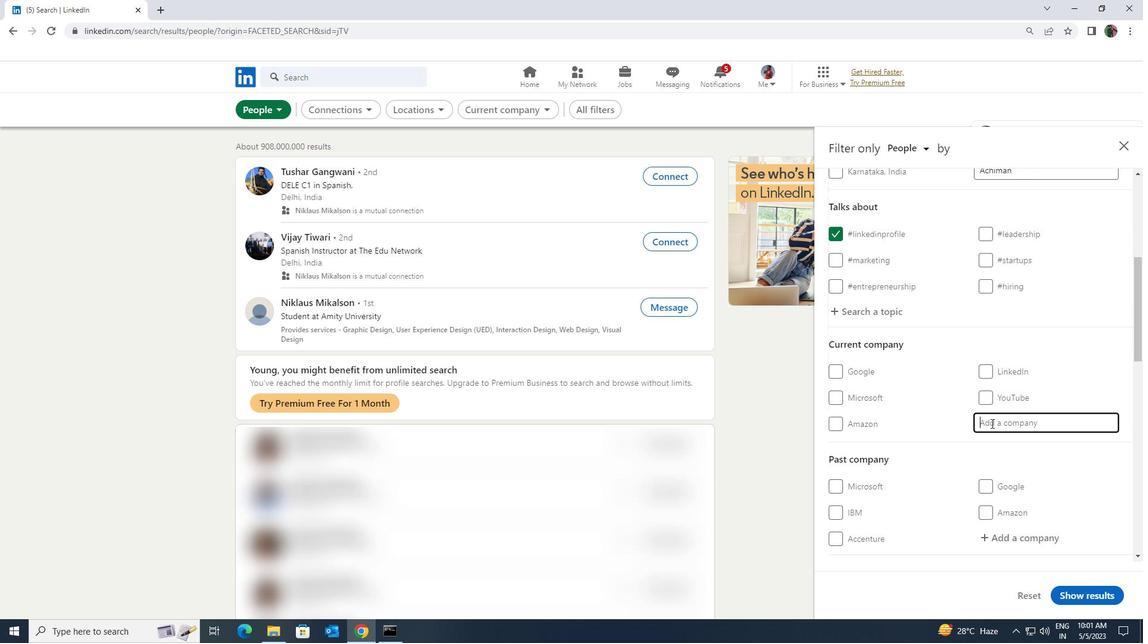 
Action: Key pressed <Key.shift>TATA<Key.space><Key.shift>COMM
Screenshot: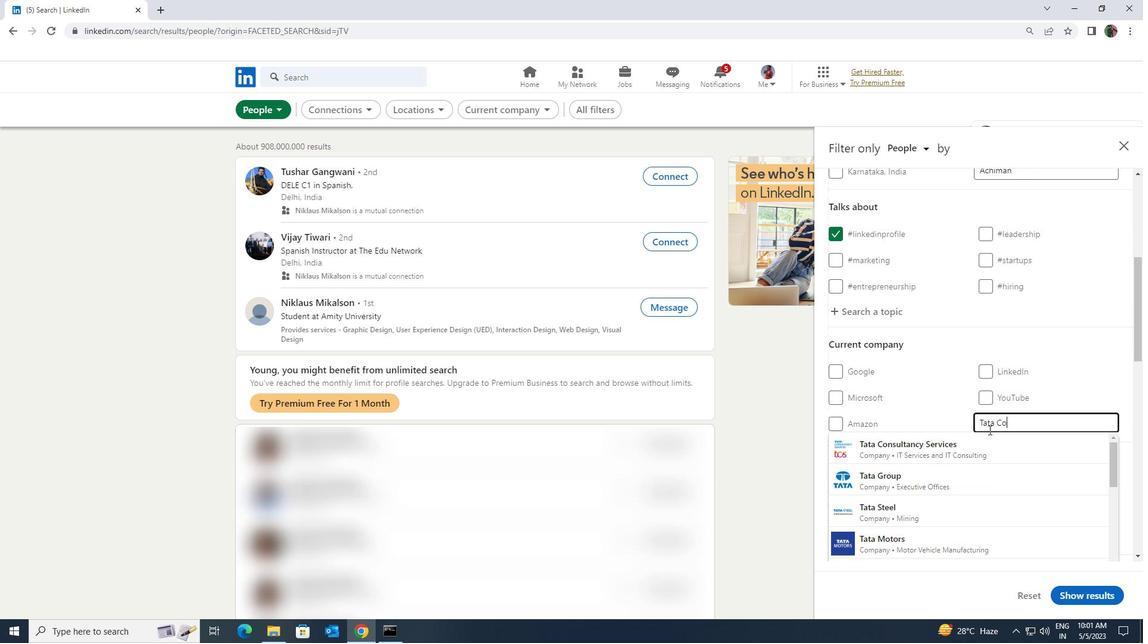 
Action: Mouse moved to (985, 439)
Screenshot: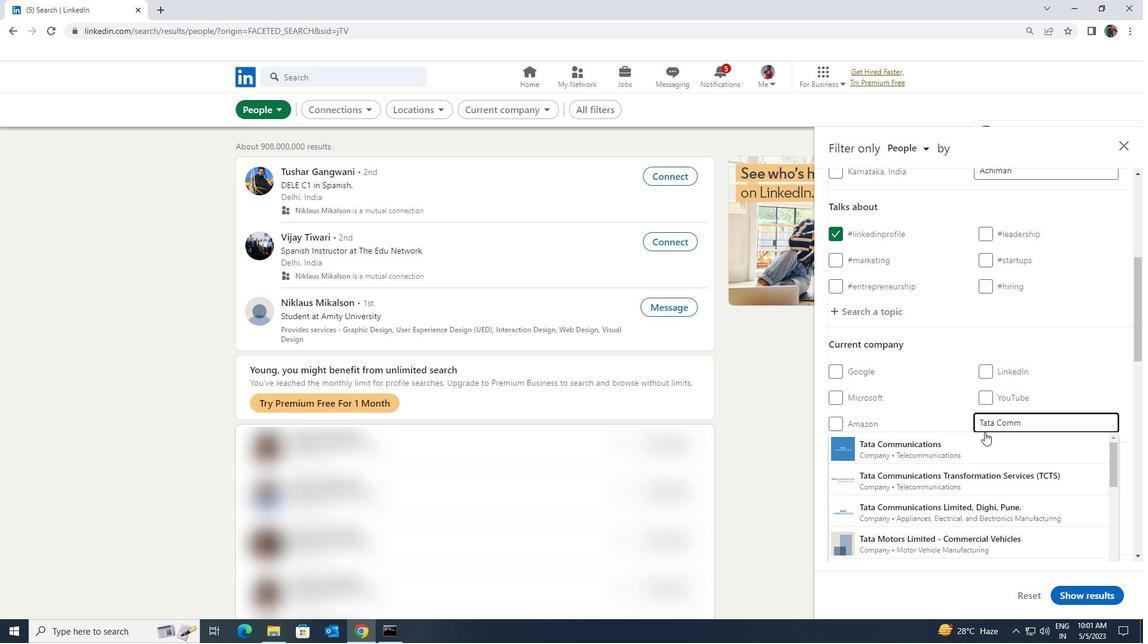 
Action: Mouse pressed left at (985, 439)
Screenshot: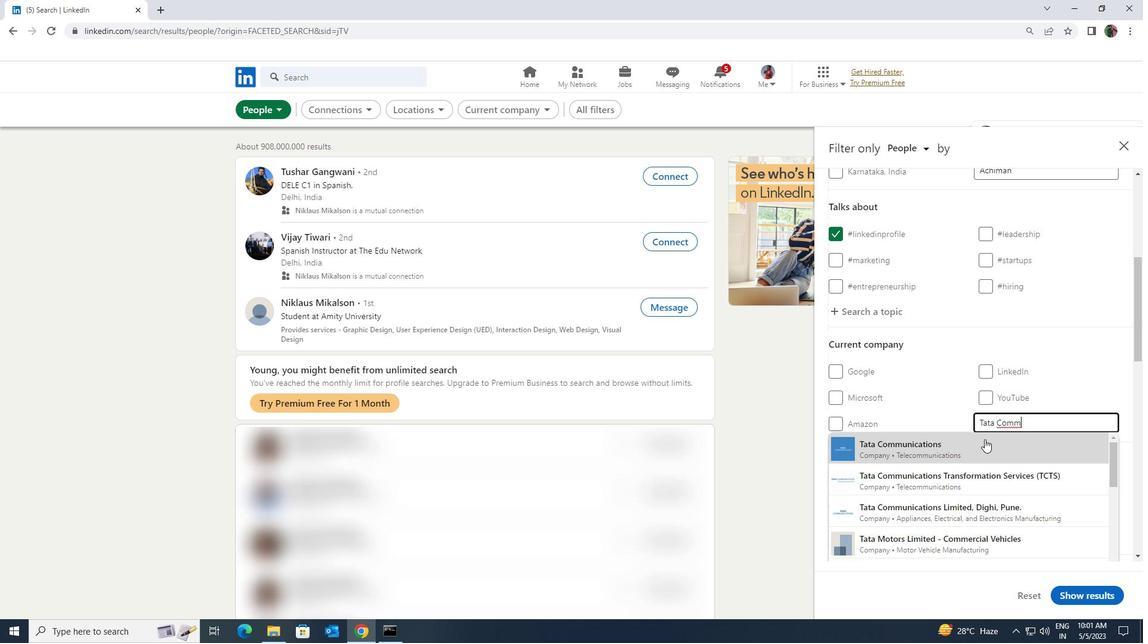 
Action: Mouse moved to (982, 443)
Screenshot: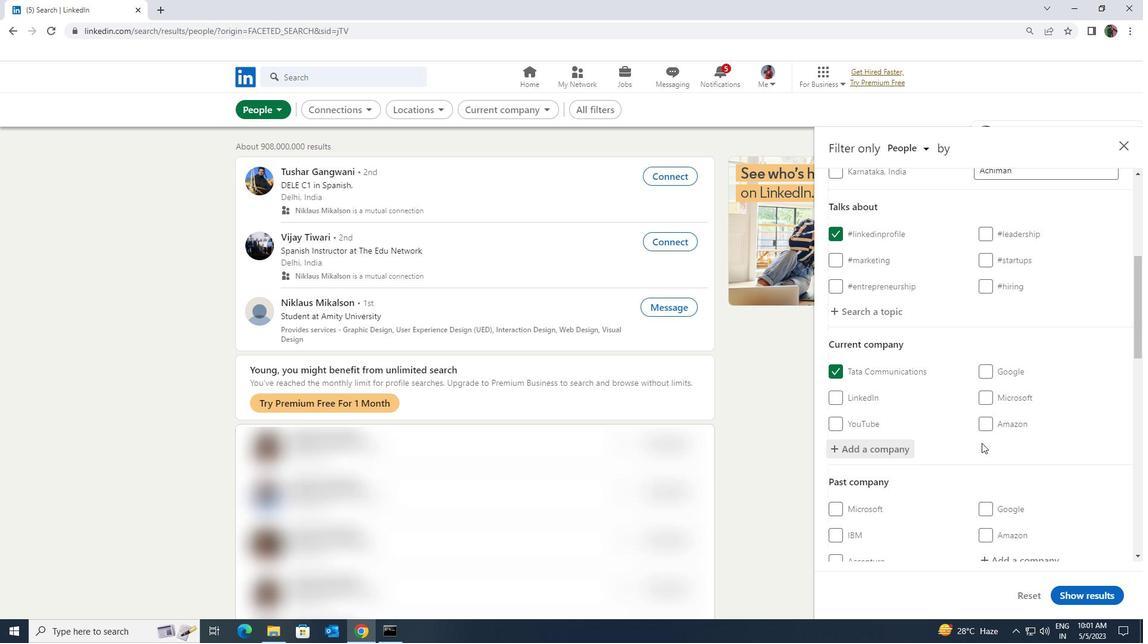 
Action: Mouse scrolled (982, 443) with delta (0, 0)
Screenshot: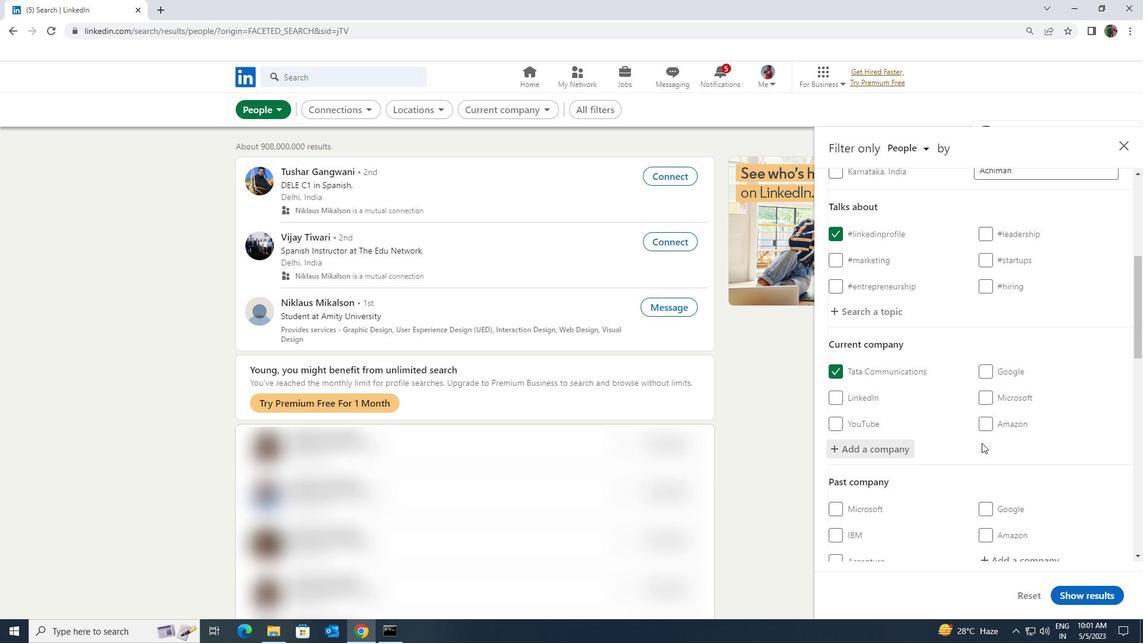
Action: Mouse scrolled (982, 443) with delta (0, 0)
Screenshot: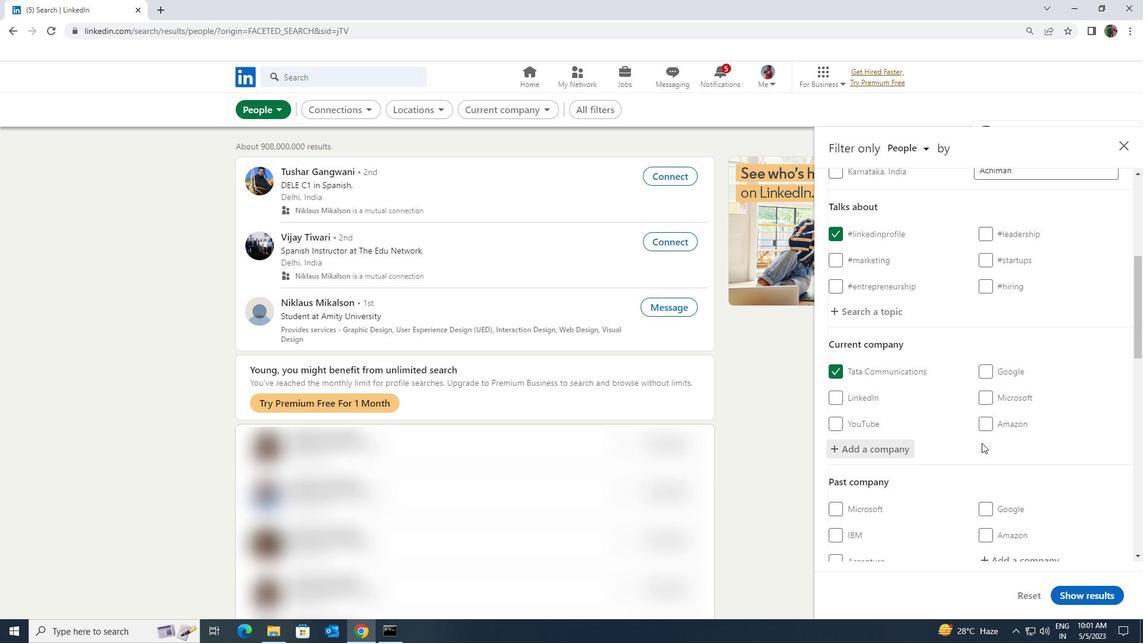 
Action: Mouse scrolled (982, 443) with delta (0, 0)
Screenshot: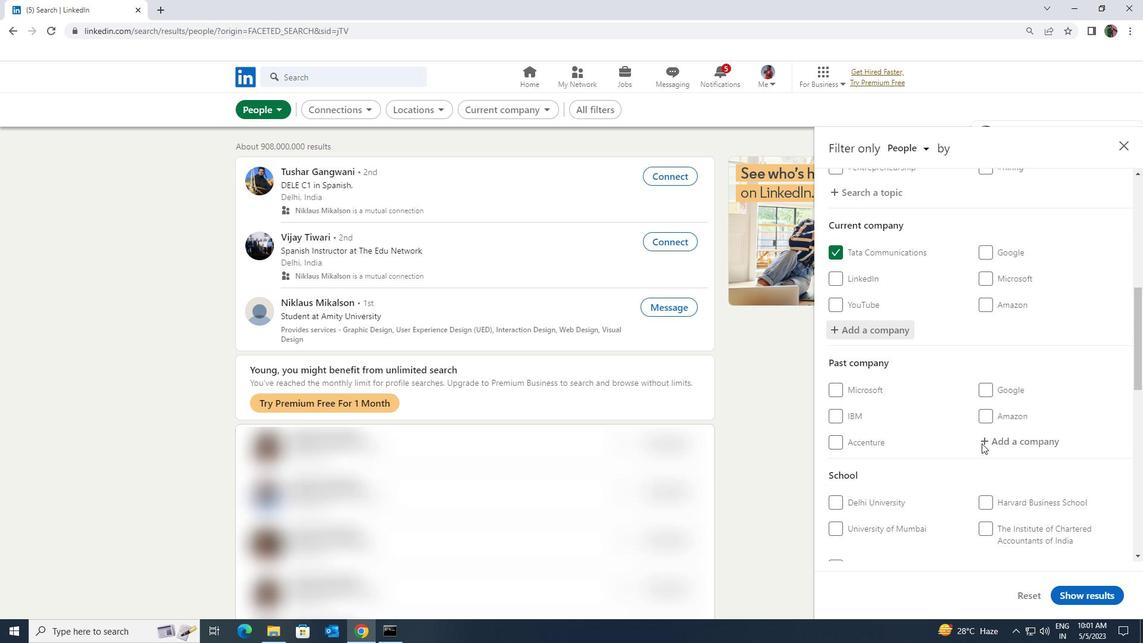 
Action: Mouse scrolled (982, 443) with delta (0, 0)
Screenshot: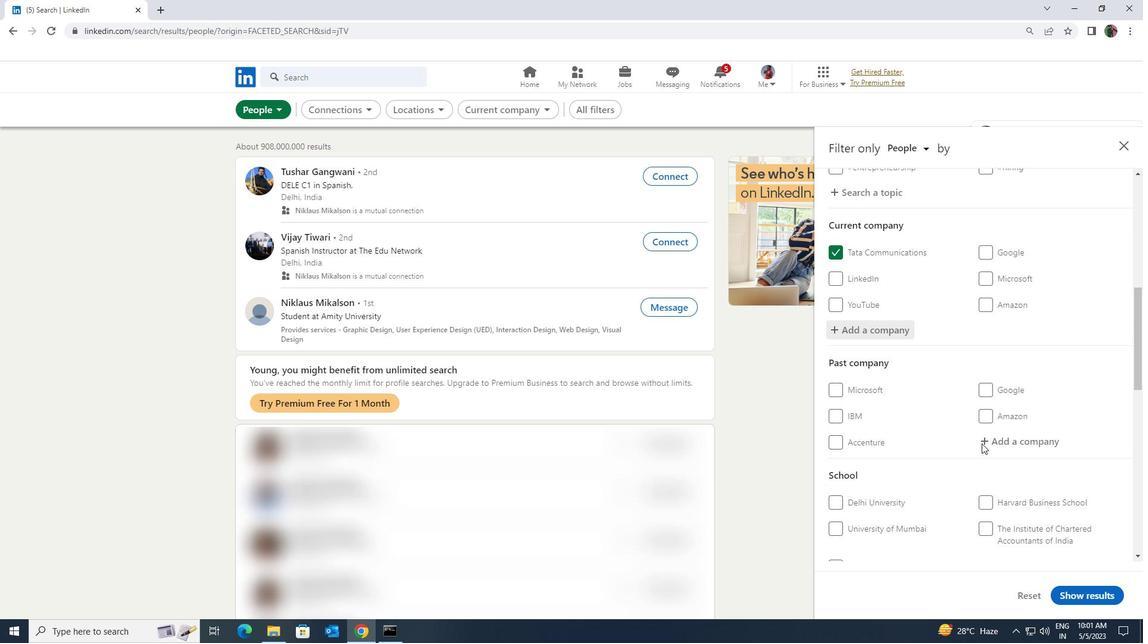 
Action: Mouse moved to (986, 439)
Screenshot: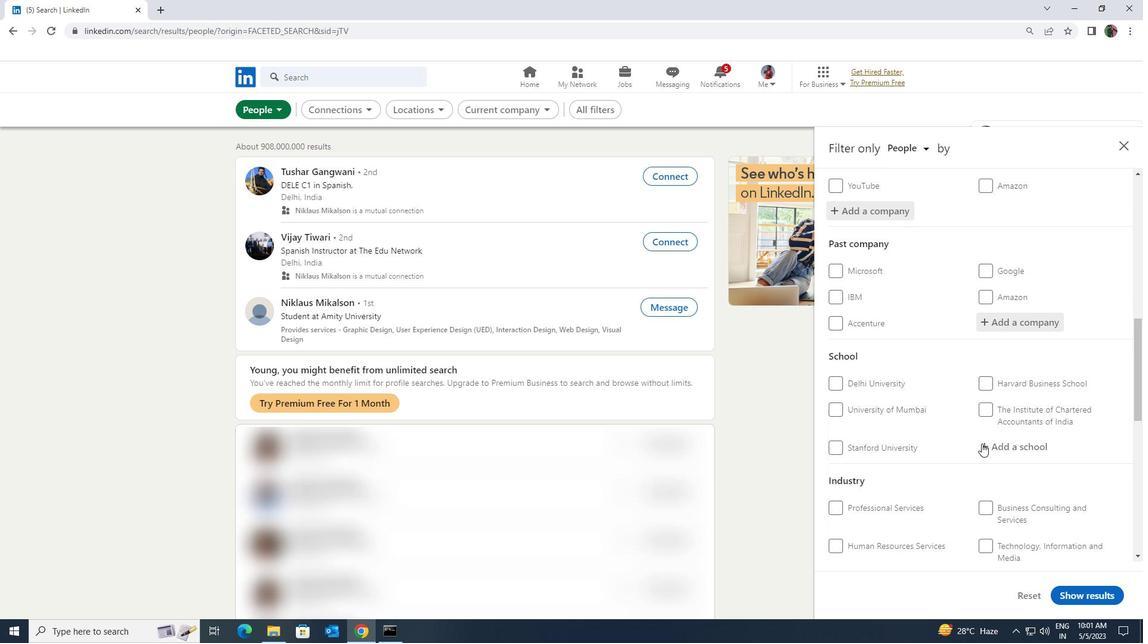 
Action: Mouse pressed left at (986, 439)
Screenshot: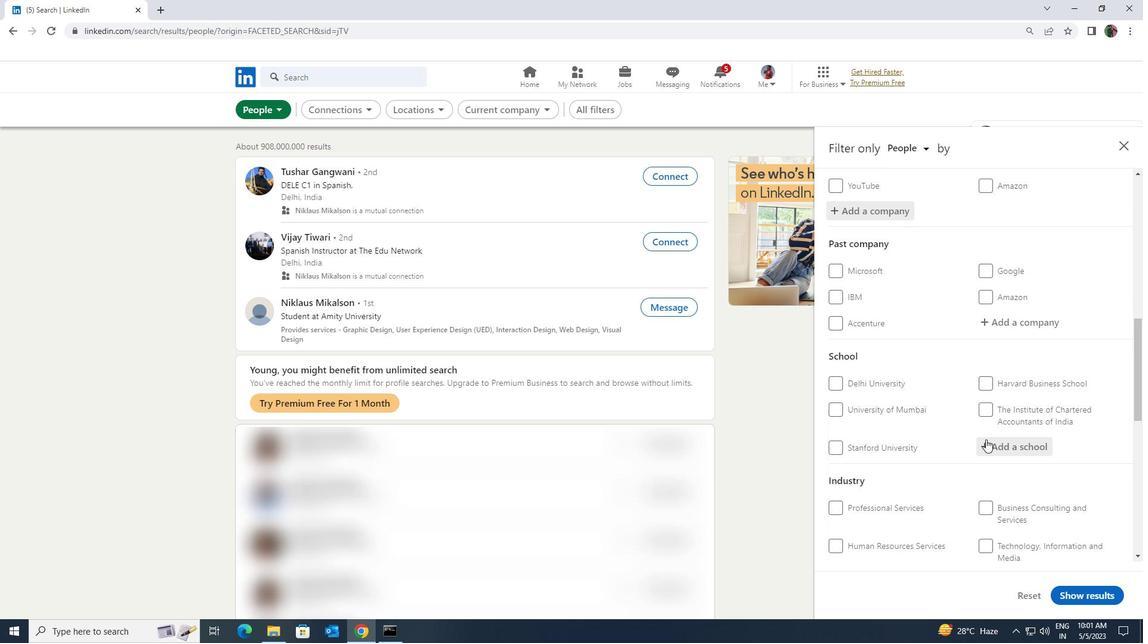 
Action: Key pressed <Key.shift><Key.shift><Key.shift><Key.shift><Key.shift><Key.shift><Key.shift><Key.shift><Key.shift><Key.shift><Key.shift><Key.shift>SOUTH<Key.space><Key.shift>POINT<Key.space><Key.shift>HIGH<Key.space>
Screenshot: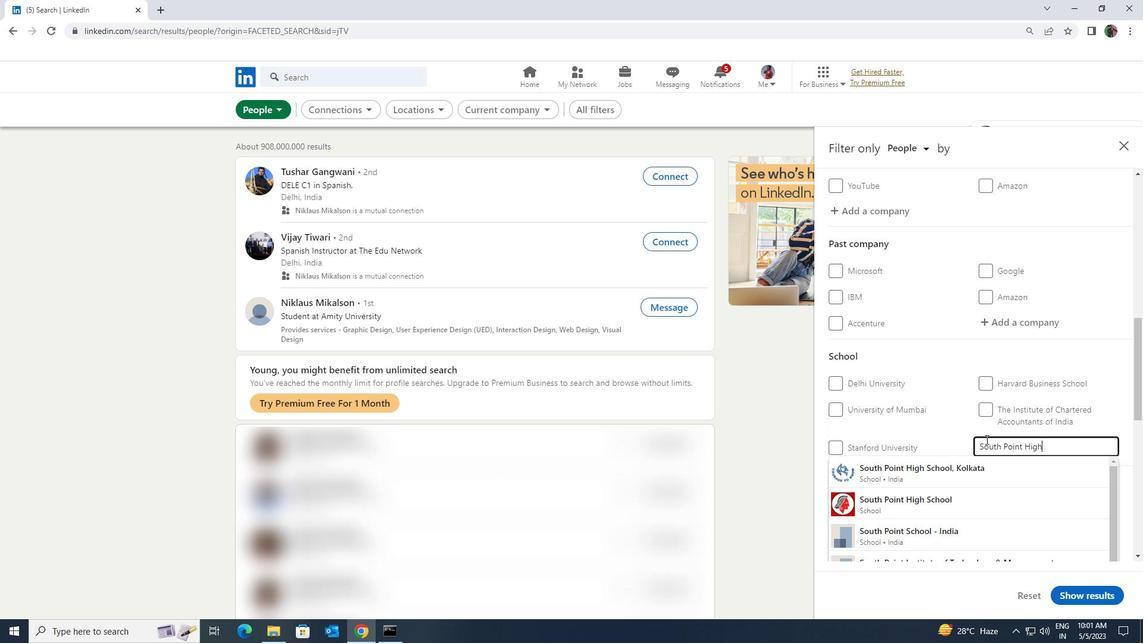 
Action: Mouse moved to (983, 458)
Screenshot: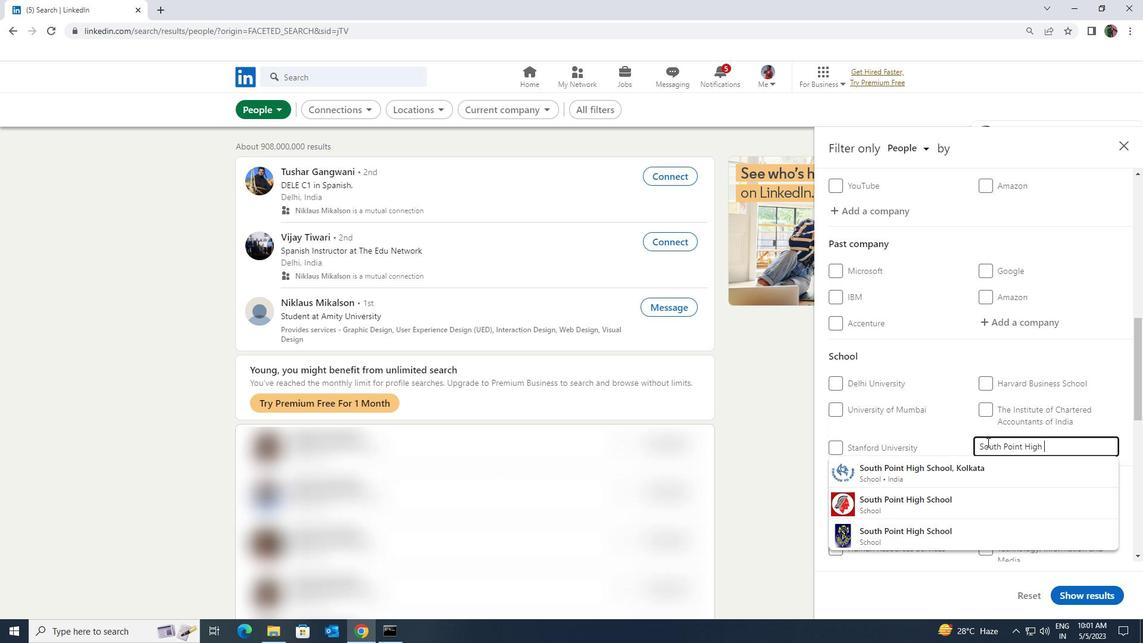 
Action: Mouse pressed left at (983, 458)
Screenshot: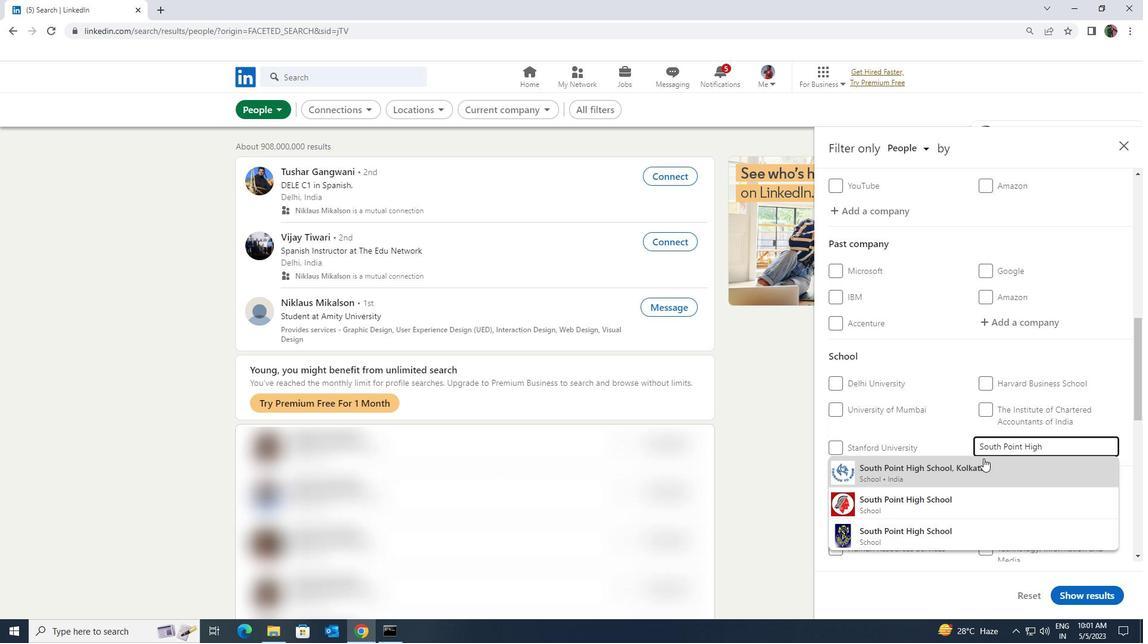 
Action: Mouse scrolled (983, 458) with delta (0, 0)
Screenshot: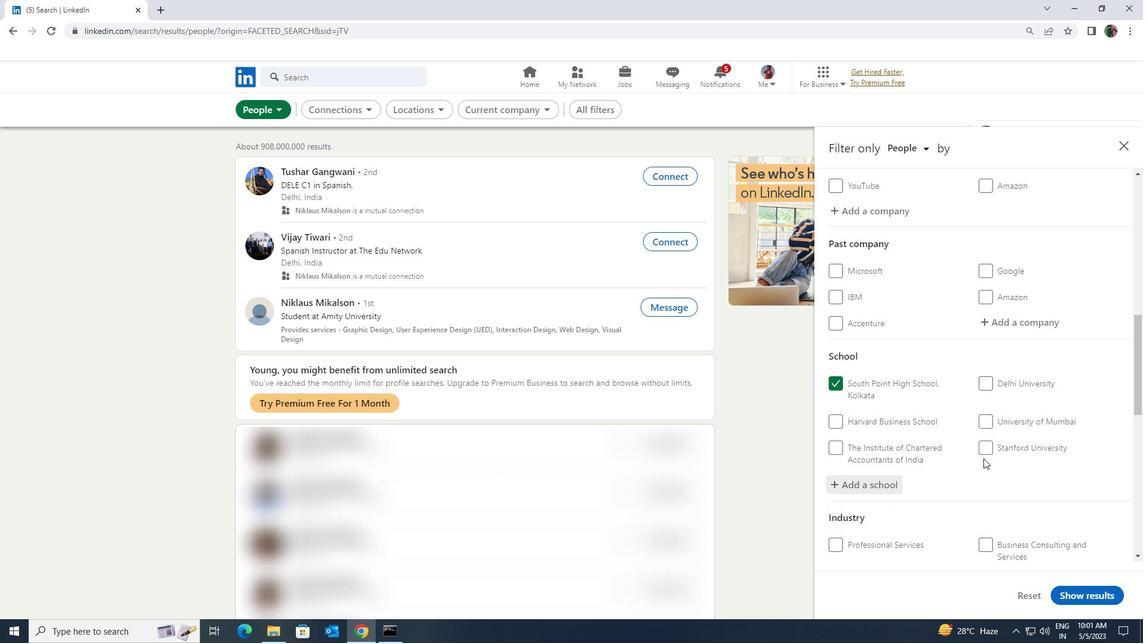
Action: Mouse scrolled (983, 458) with delta (0, 0)
Screenshot: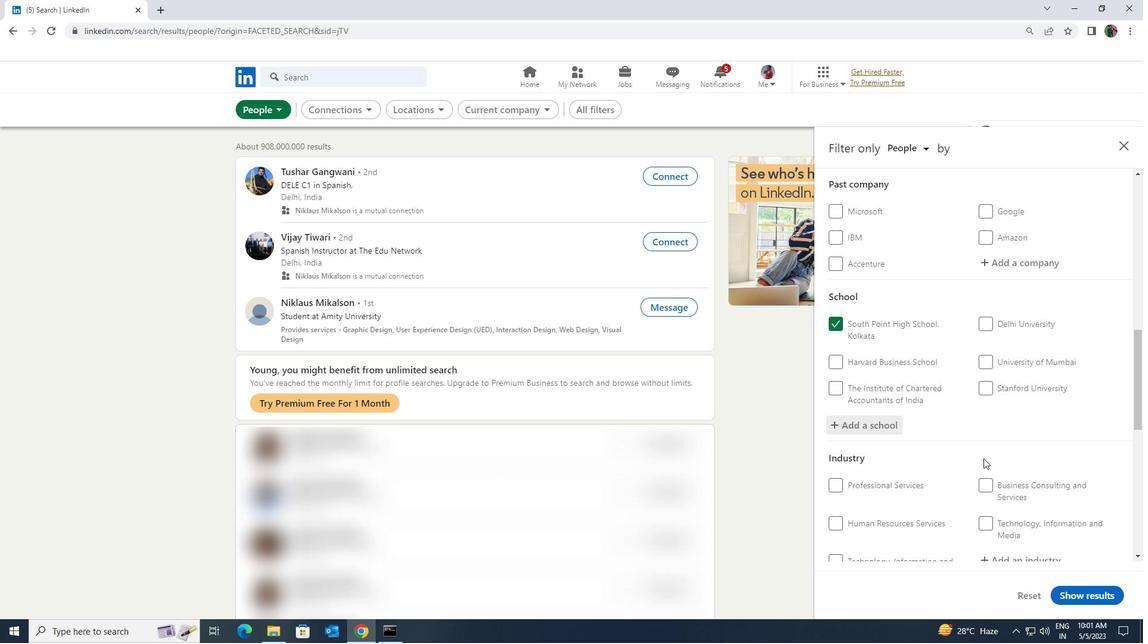 
Action: Mouse scrolled (983, 458) with delta (0, 0)
Screenshot: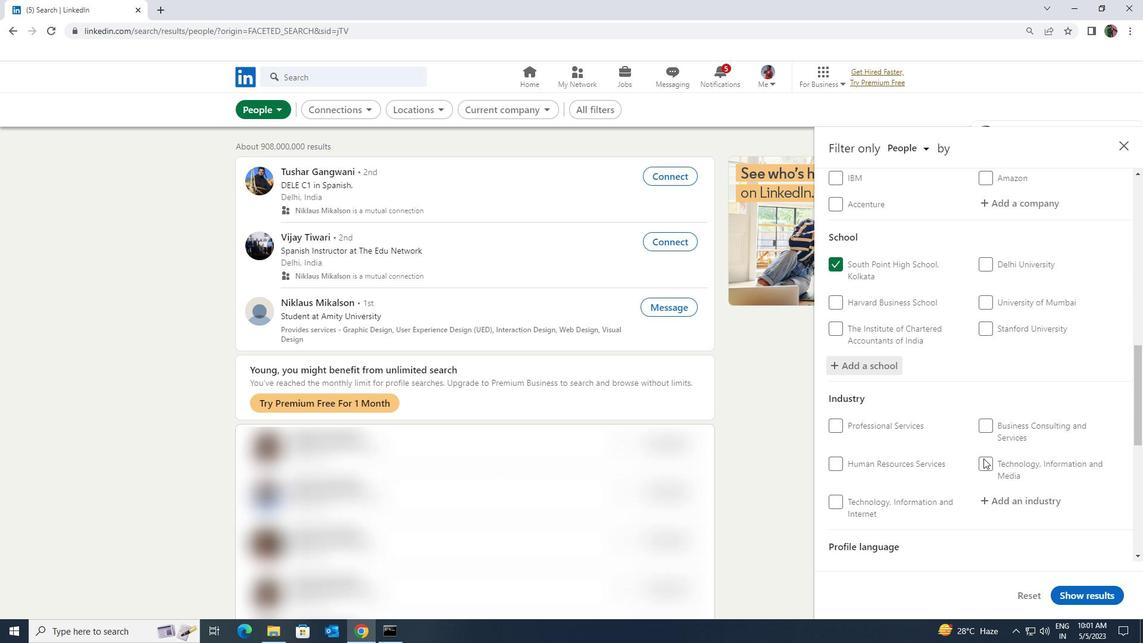 
Action: Mouse moved to (985, 446)
Screenshot: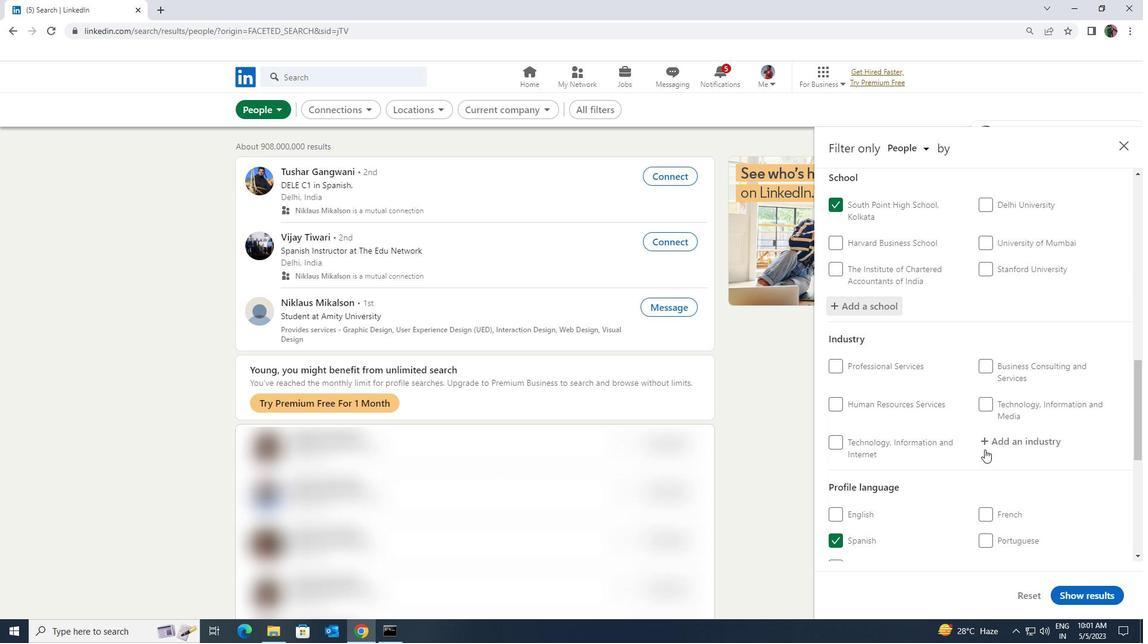 
Action: Mouse pressed left at (985, 446)
Screenshot: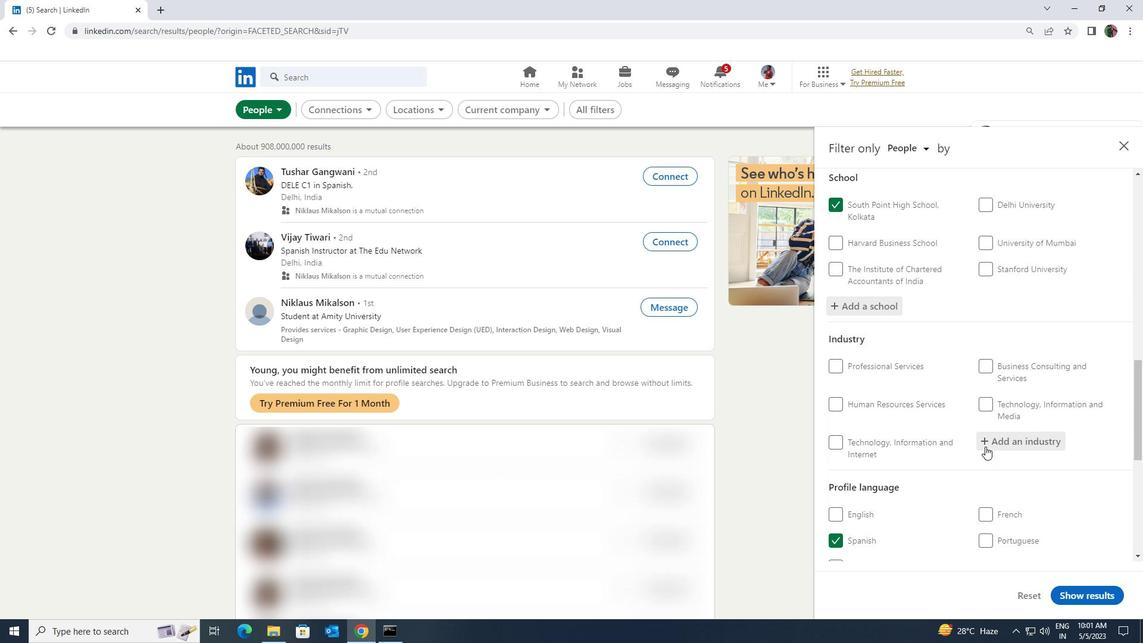 
Action: Key pressed <Key.shift><Key.shift><Key.shift><Key.shift>EDUCATION<Key.space><Key.shift>ADMINI
Screenshot: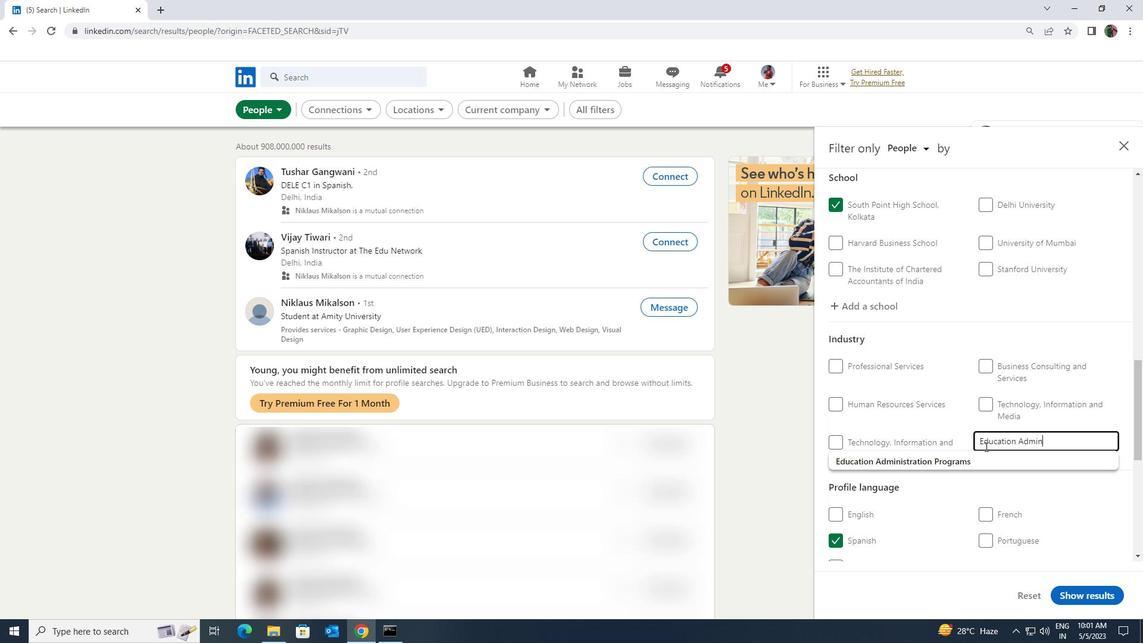 
Action: Mouse moved to (985, 452)
Screenshot: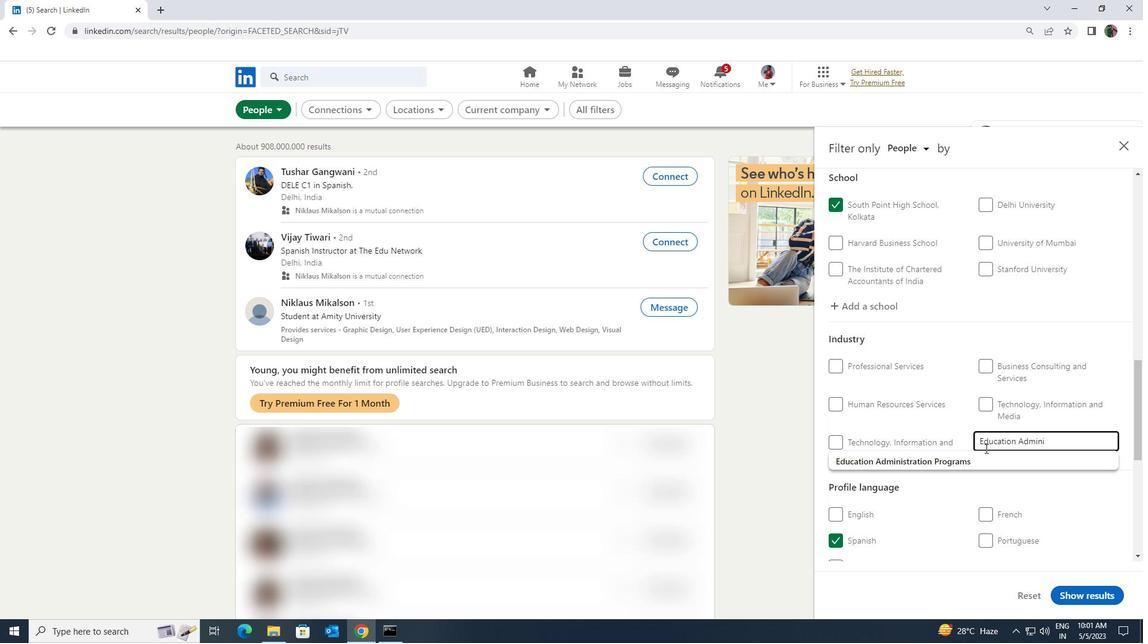 
Action: Mouse pressed left at (985, 452)
Screenshot: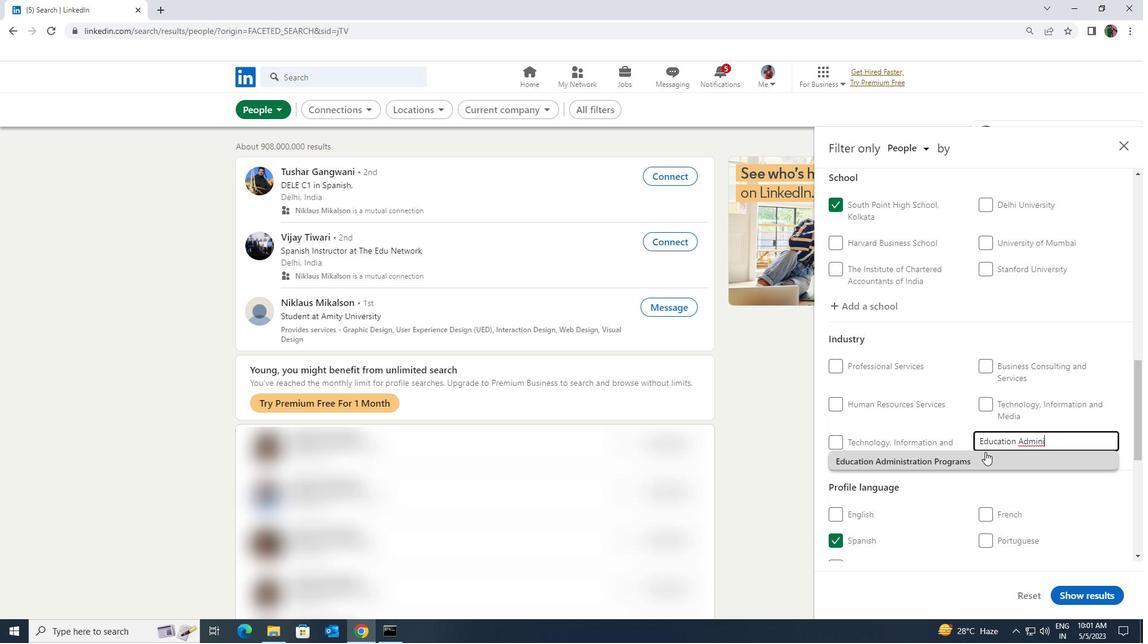 
Action: Mouse scrolled (985, 451) with delta (0, 0)
Screenshot: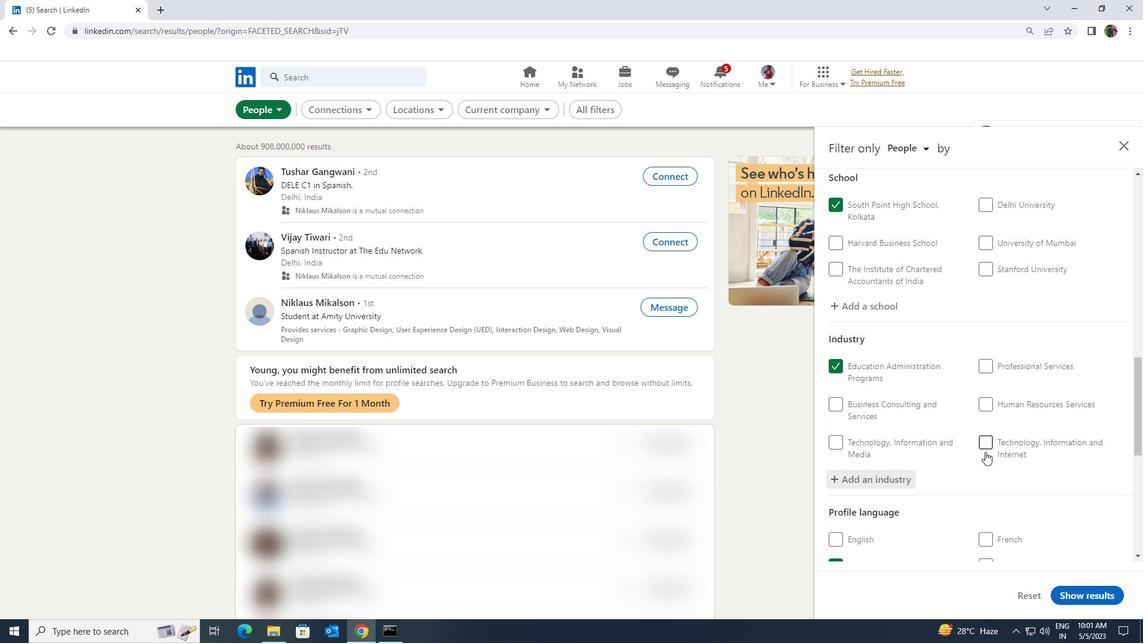 
Action: Mouse scrolled (985, 451) with delta (0, 0)
Screenshot: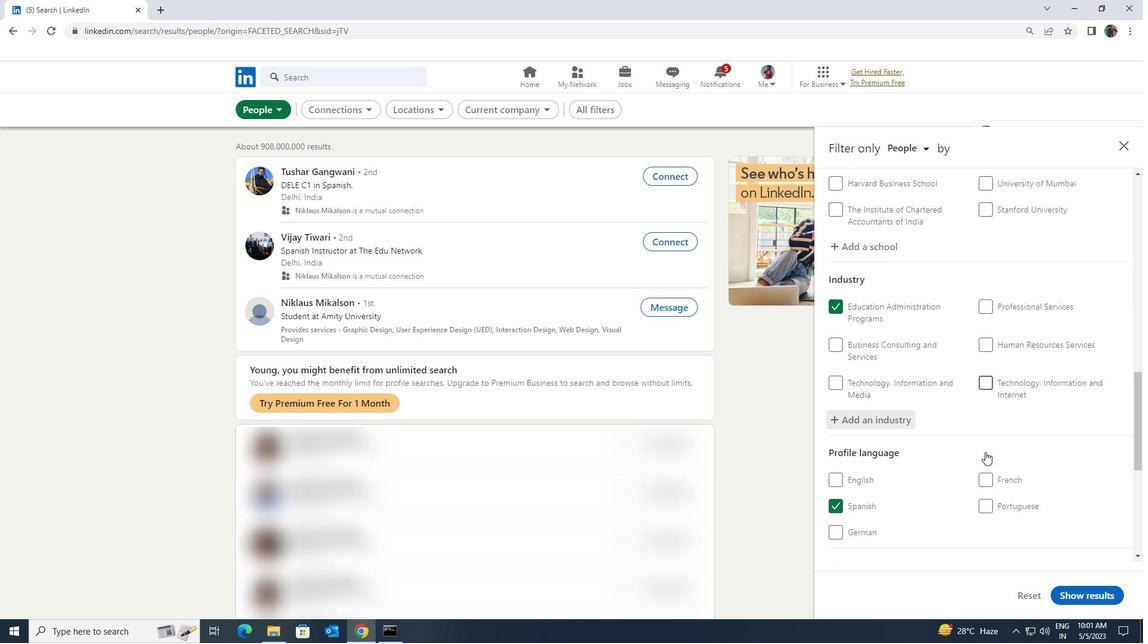 
Action: Mouse scrolled (985, 451) with delta (0, 0)
Screenshot: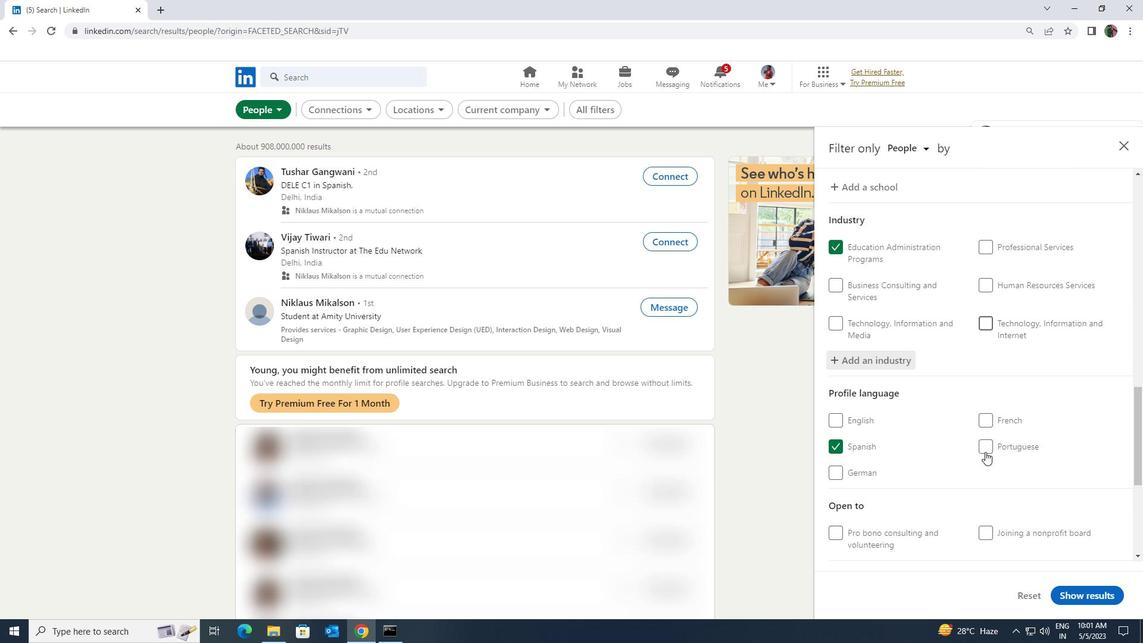 
Action: Mouse scrolled (985, 451) with delta (0, 0)
Screenshot: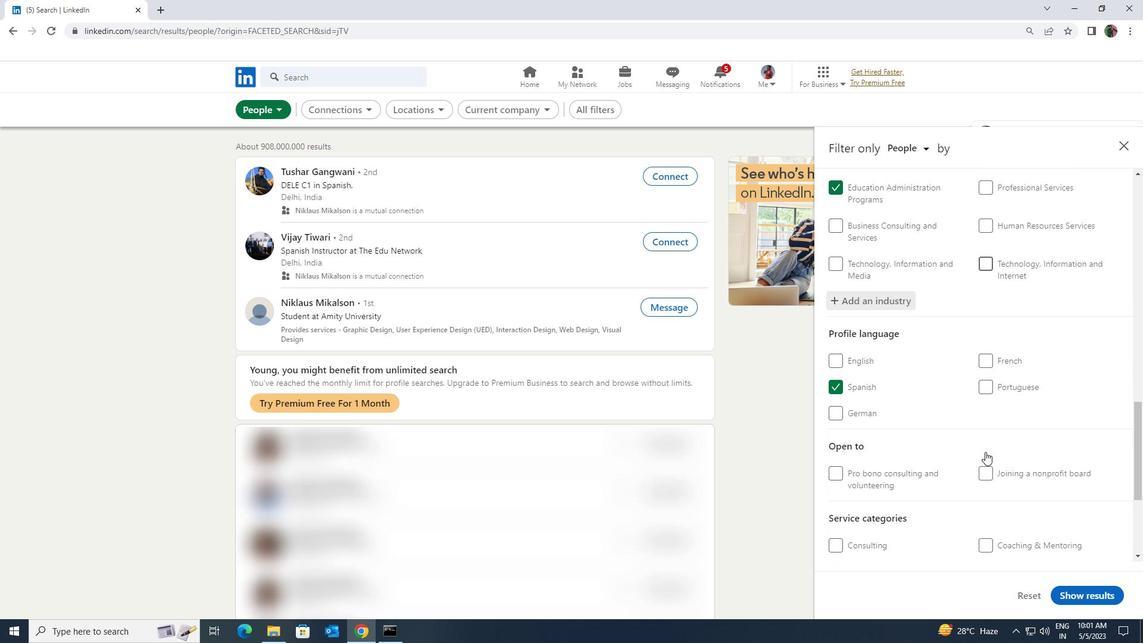 
Action: Mouse scrolled (985, 451) with delta (0, 0)
Screenshot: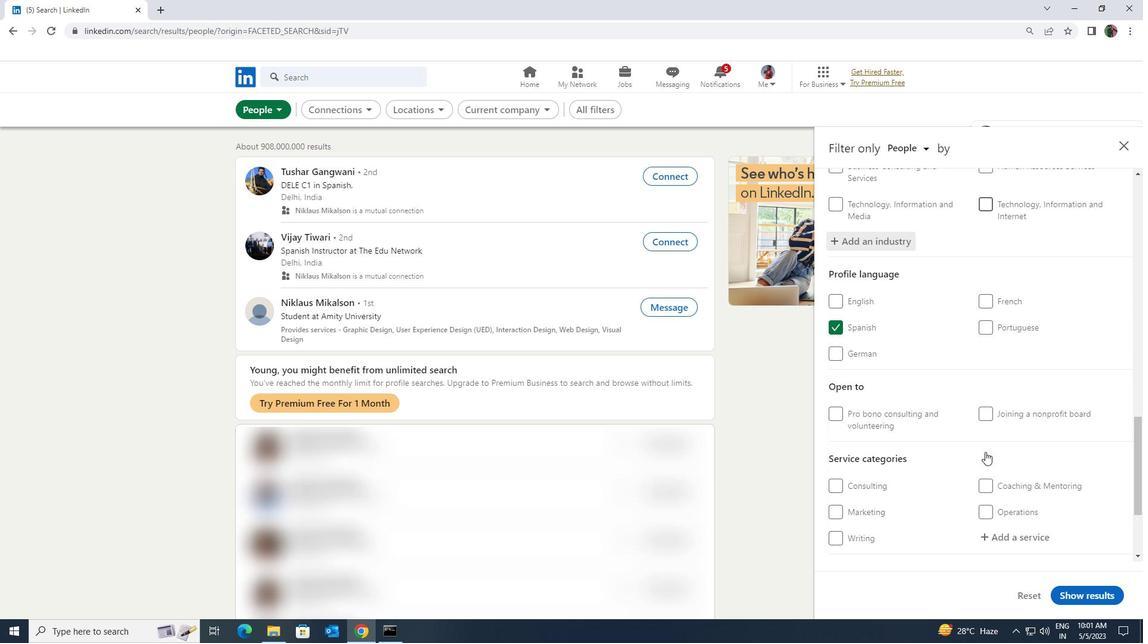 
Action: Mouse moved to (992, 472)
Screenshot: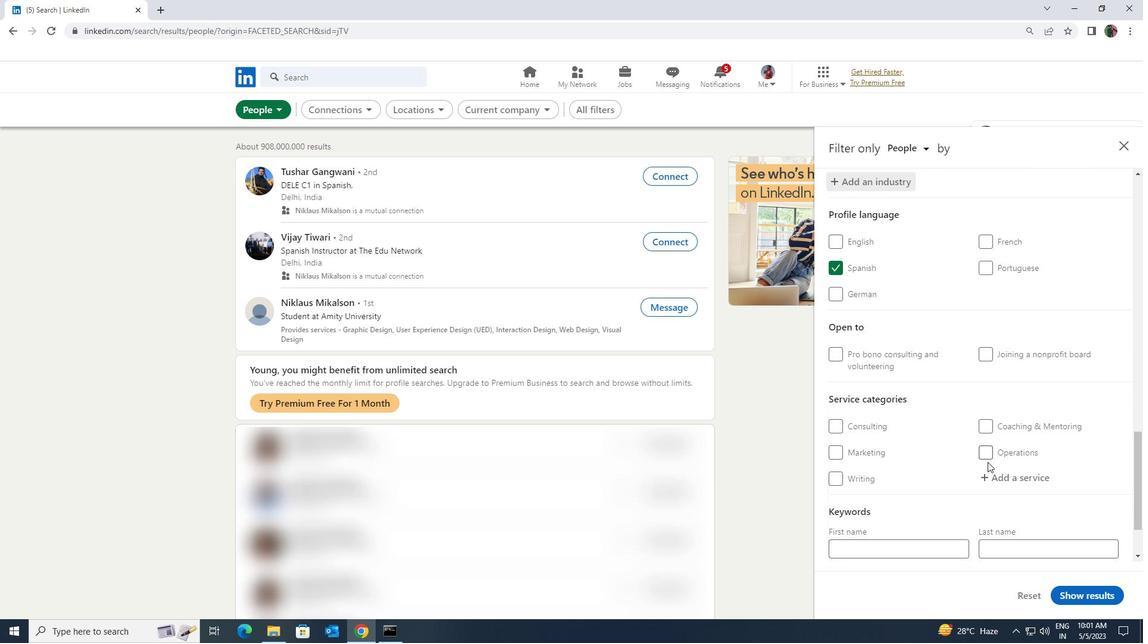 
Action: Mouse pressed left at (992, 472)
Screenshot: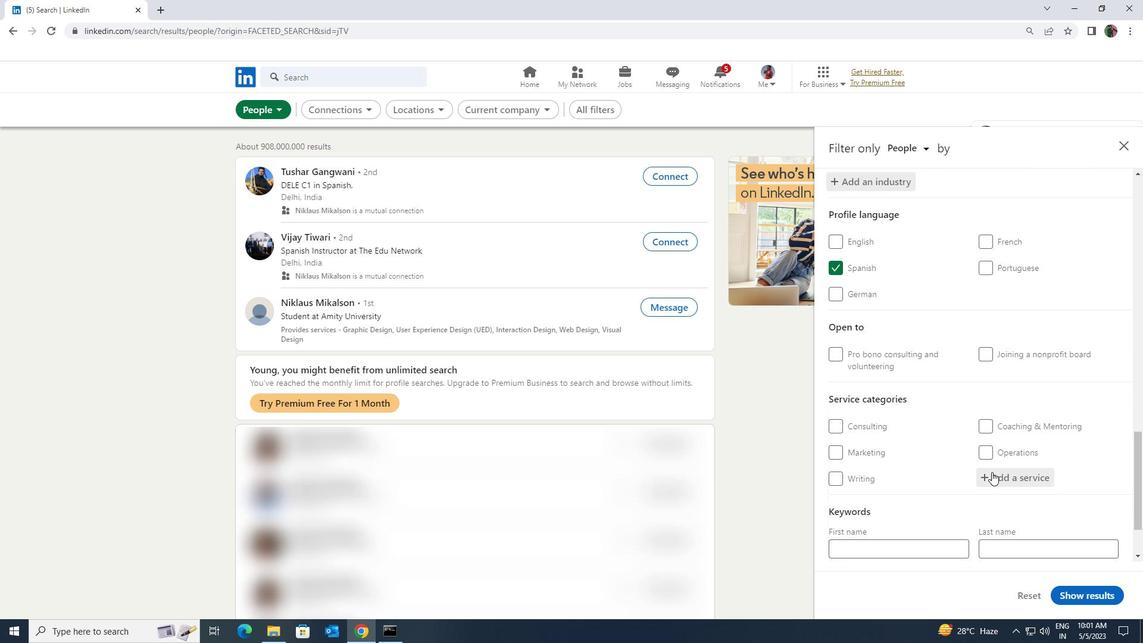 
Action: Key pressed <Key.shift>CORPORATIVE<Key.space>LAW
Screenshot: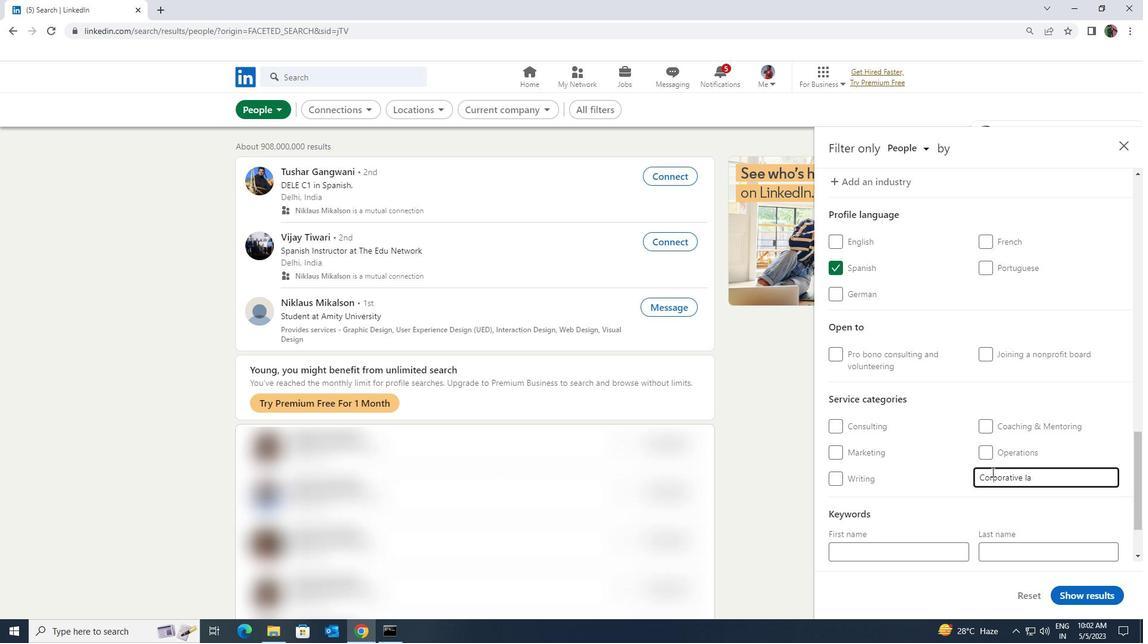 
Action: Mouse moved to (976, 479)
Screenshot: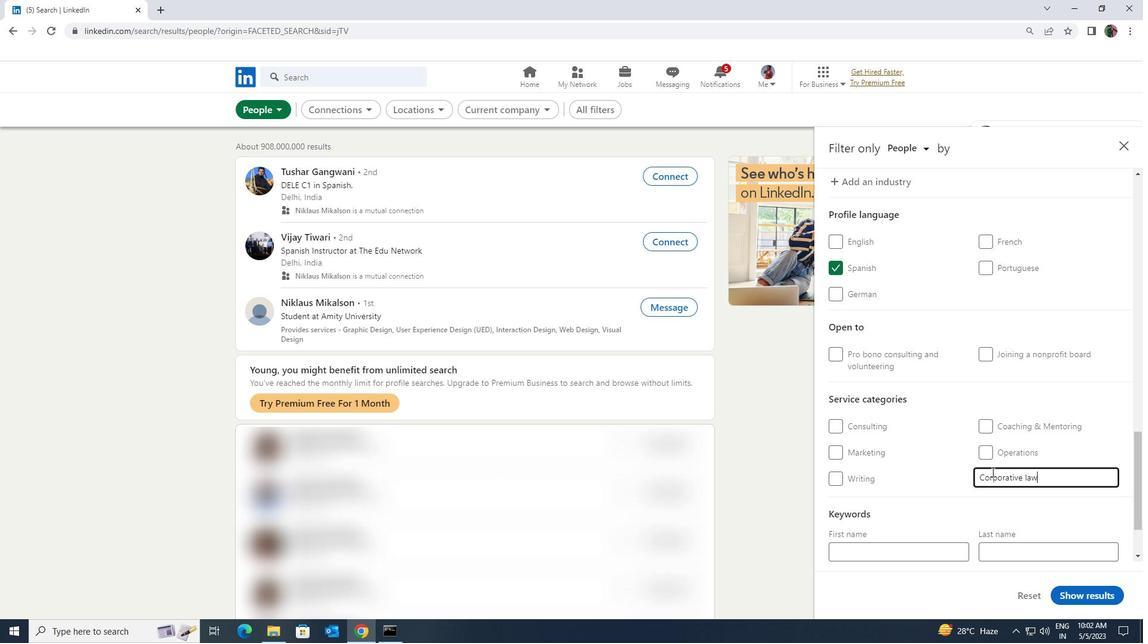 
Action: Mouse scrolled (976, 478) with delta (0, 0)
Screenshot: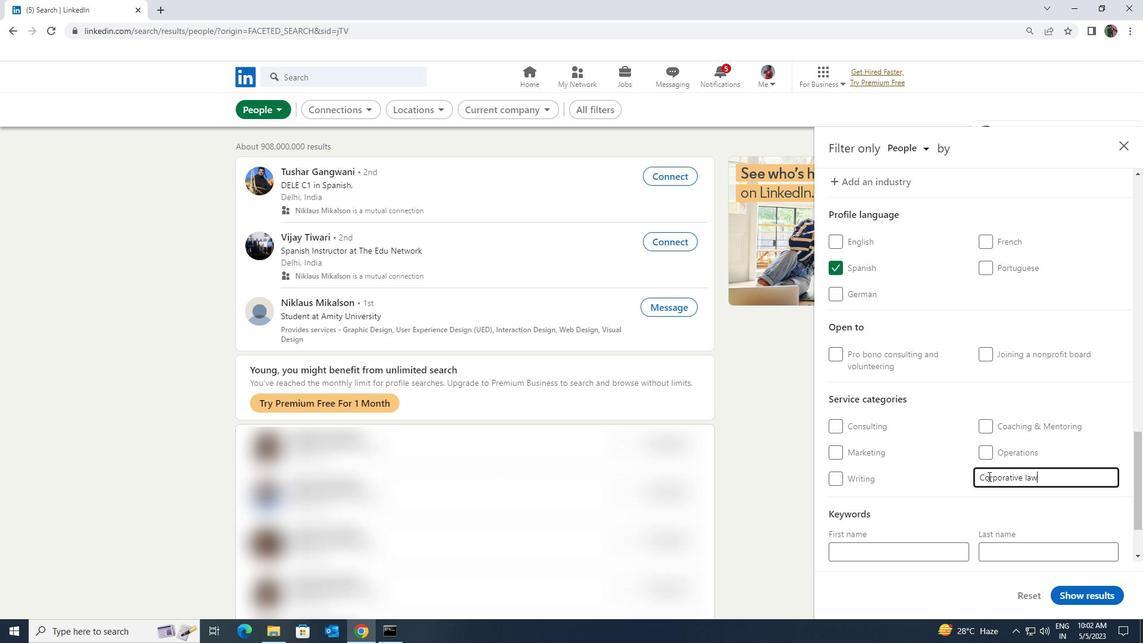 
Action: Mouse scrolled (976, 478) with delta (0, 0)
Screenshot: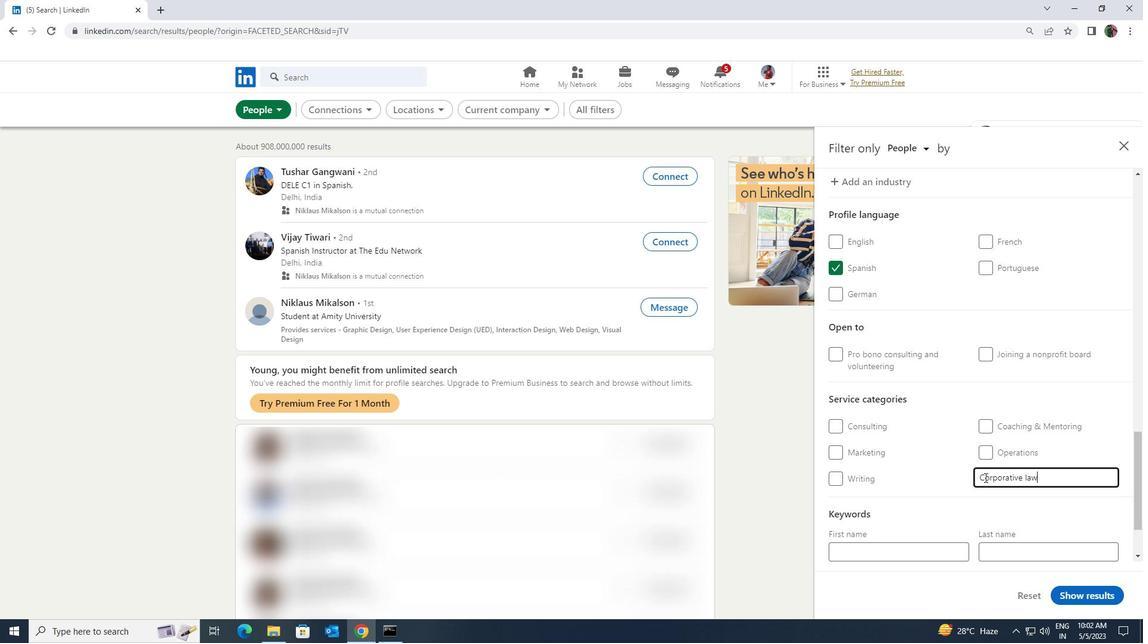 
Action: Mouse moved to (934, 507)
Screenshot: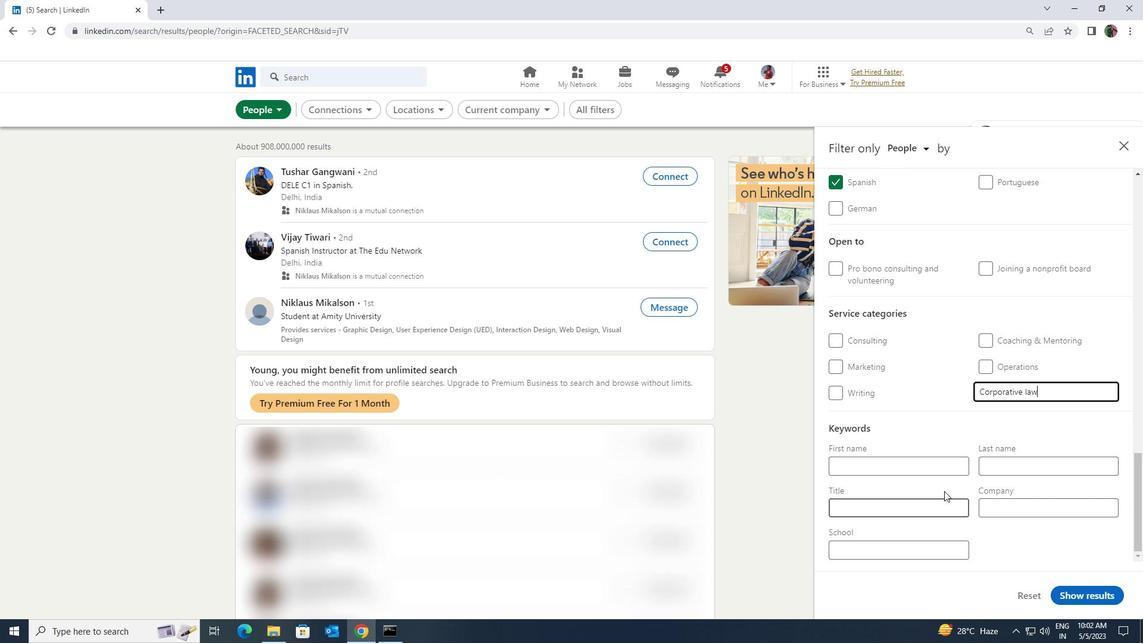 
Action: Mouse pressed left at (934, 507)
Screenshot: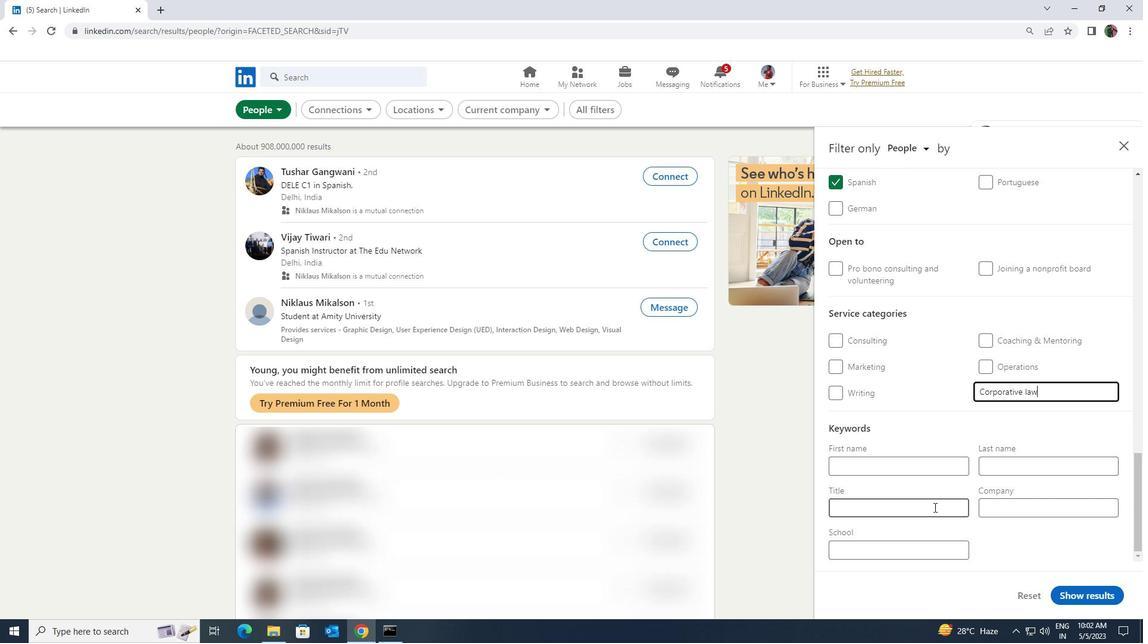 
Action: Key pressed <Key.shift><Key.shift><Key.shift>PER<Key.backspace>TROLEUM<Key.space><Key.shift>ENGINEER
Screenshot: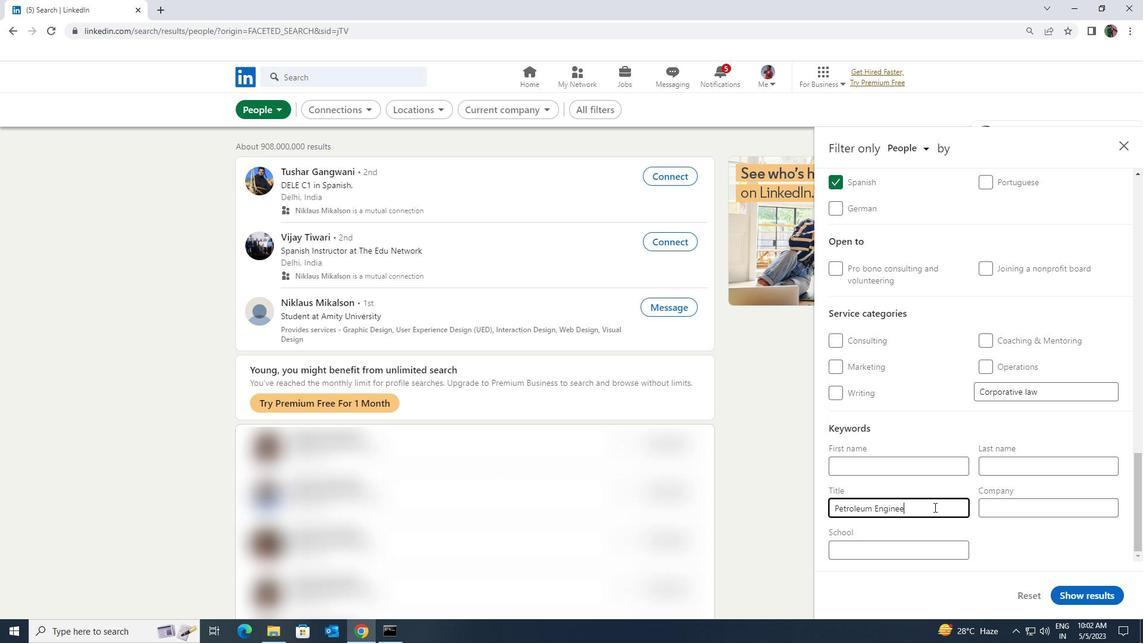 
Action: Mouse moved to (1070, 591)
Screenshot: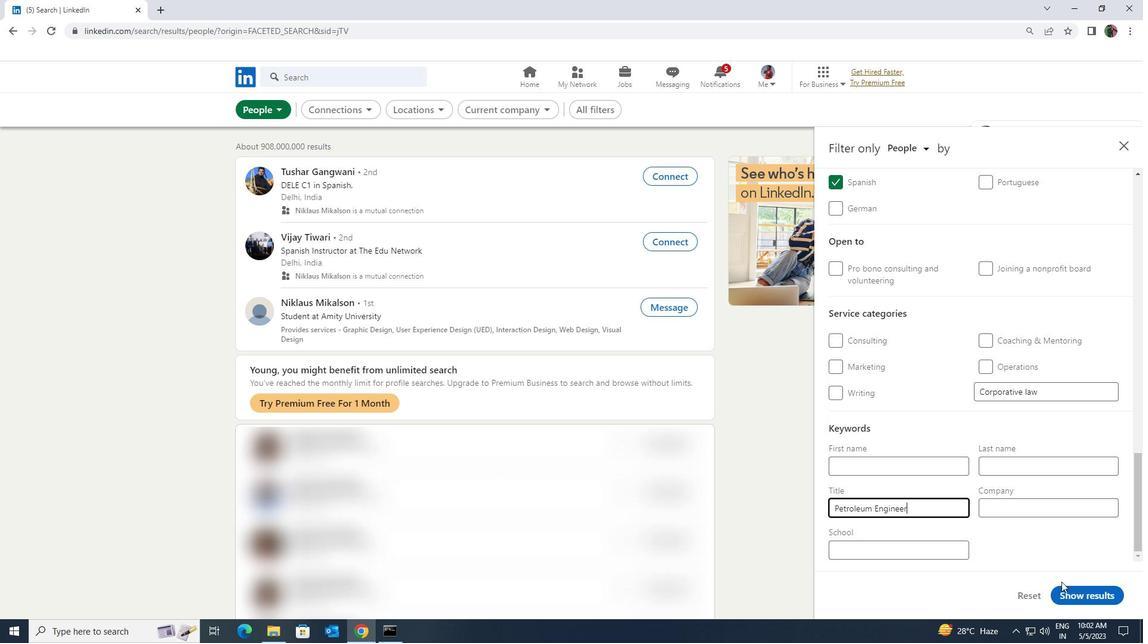 
Action: Mouse pressed left at (1070, 591)
Screenshot: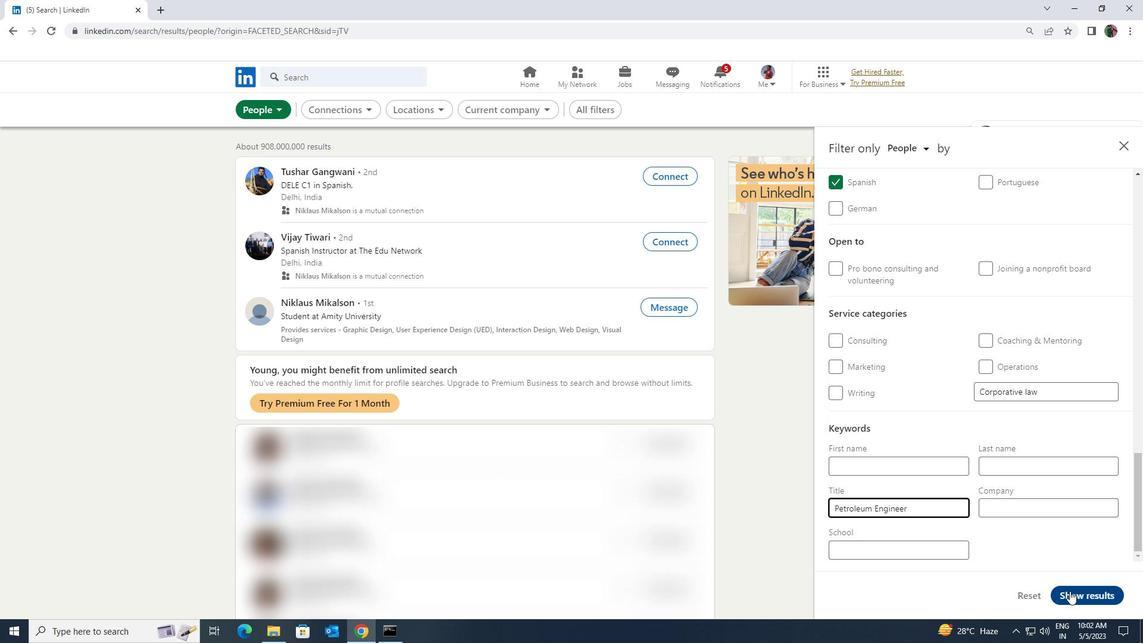 
